 Task: Create a due date automation trigger when advanced on, on the monday after a card is due add content with a description not starting with resume at 11:00 AM.
Action: Mouse moved to (974, 291)
Screenshot: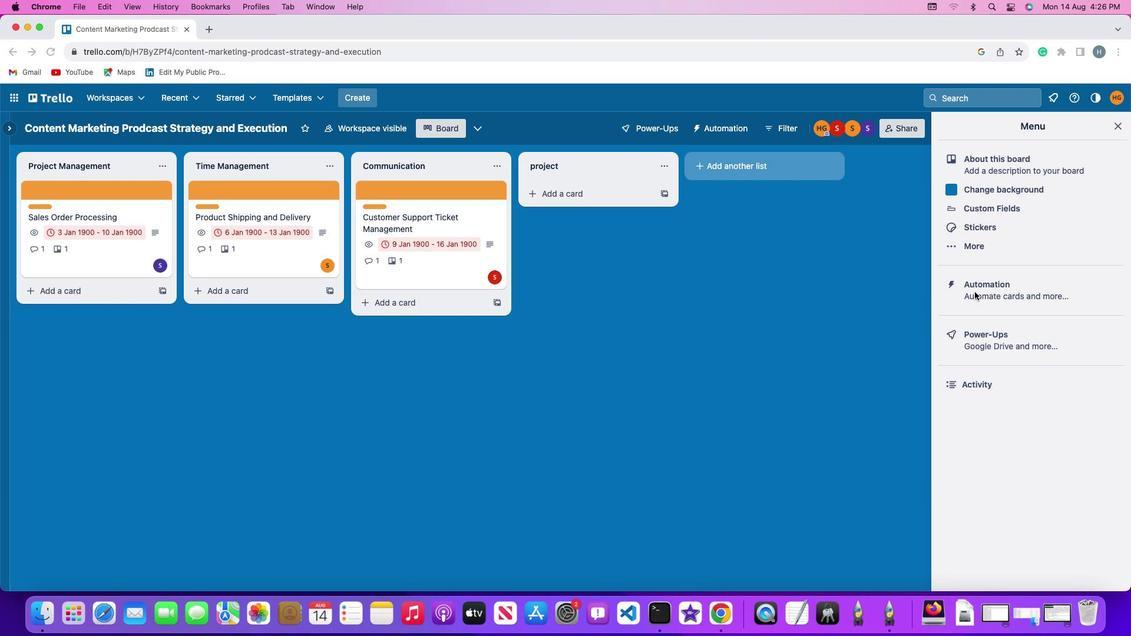 
Action: Mouse pressed left at (974, 291)
Screenshot: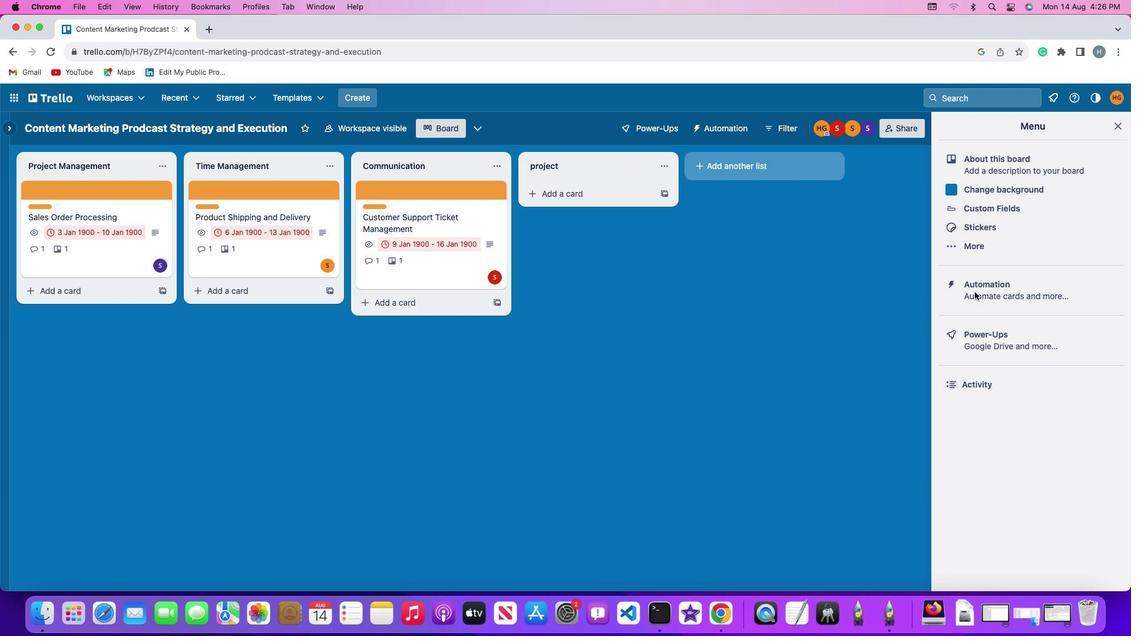 
Action: Mouse moved to (974, 291)
Screenshot: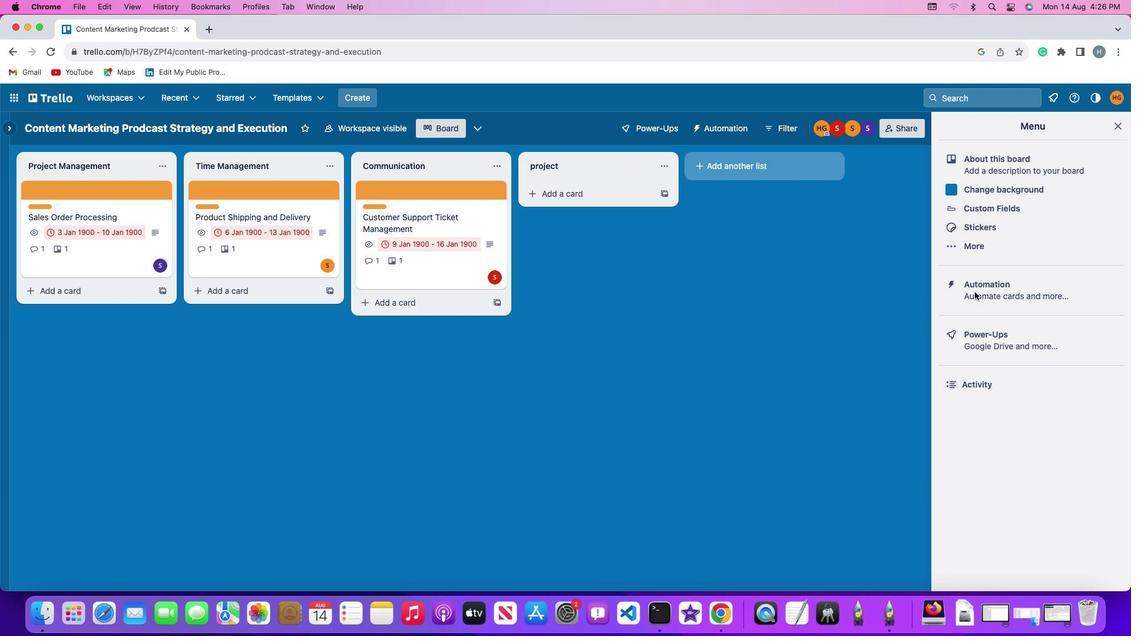 
Action: Mouse pressed left at (974, 291)
Screenshot: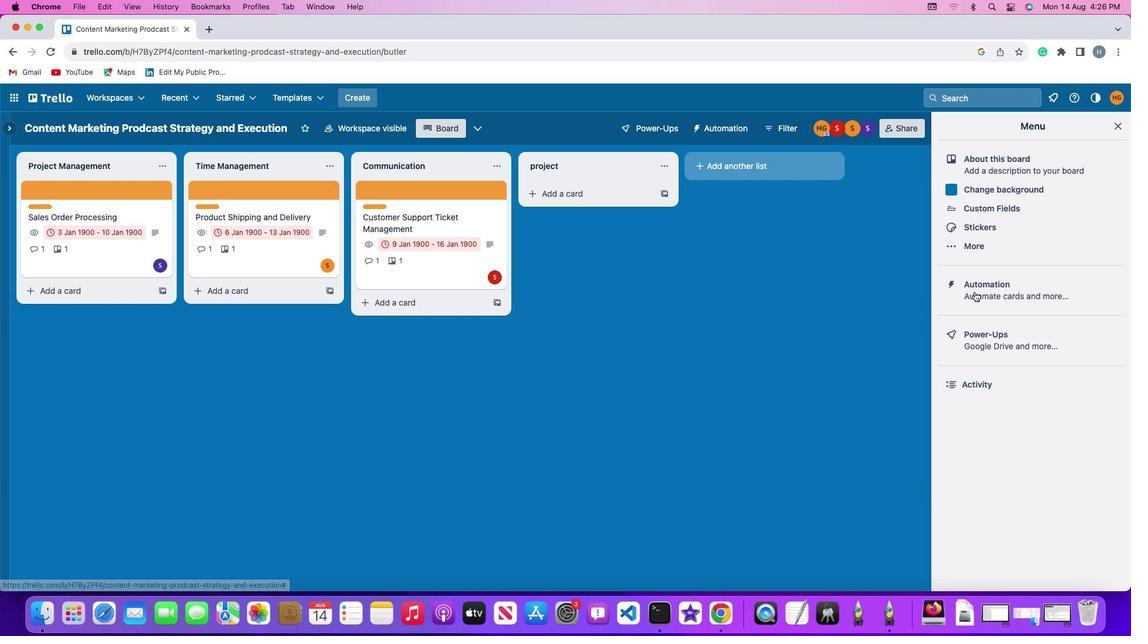 
Action: Mouse moved to (81, 279)
Screenshot: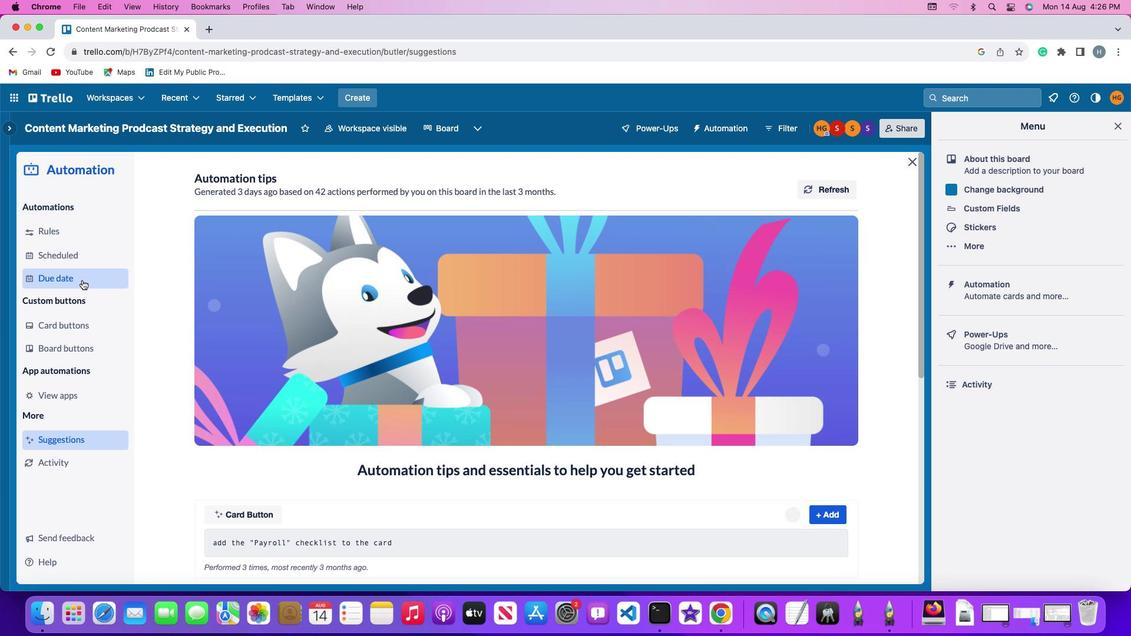 
Action: Mouse pressed left at (81, 279)
Screenshot: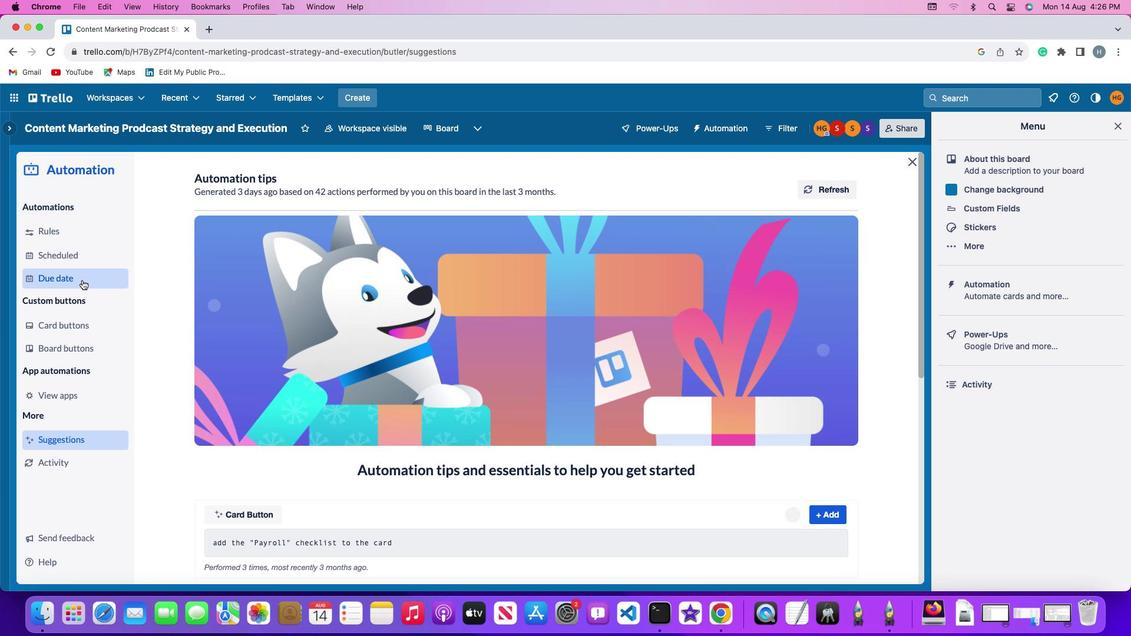
Action: Mouse moved to (777, 176)
Screenshot: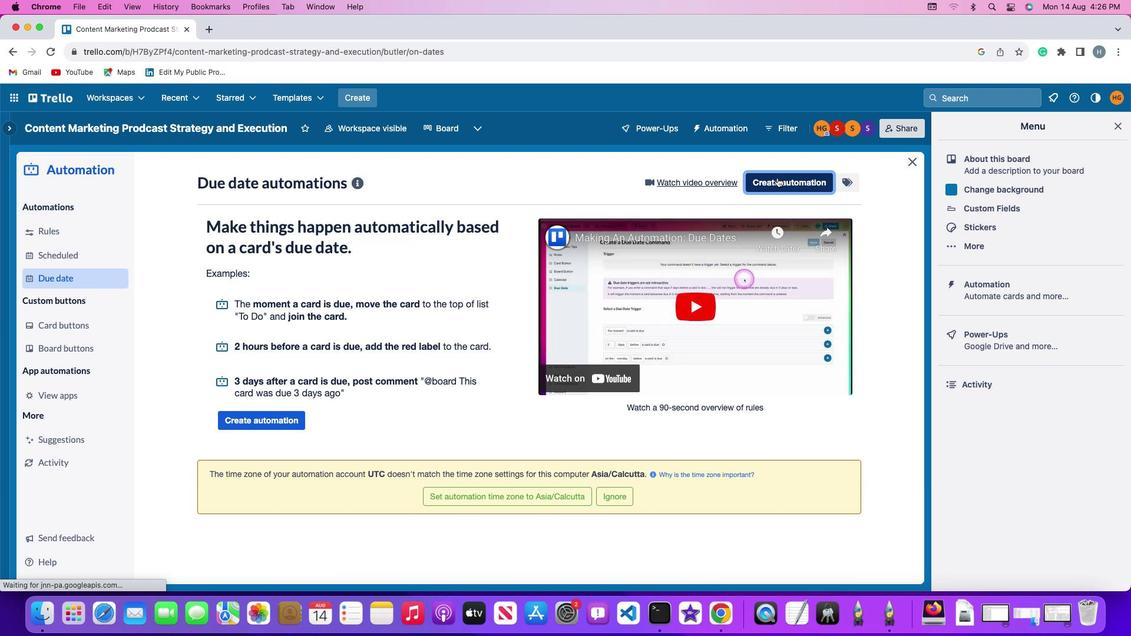 
Action: Mouse pressed left at (777, 176)
Screenshot: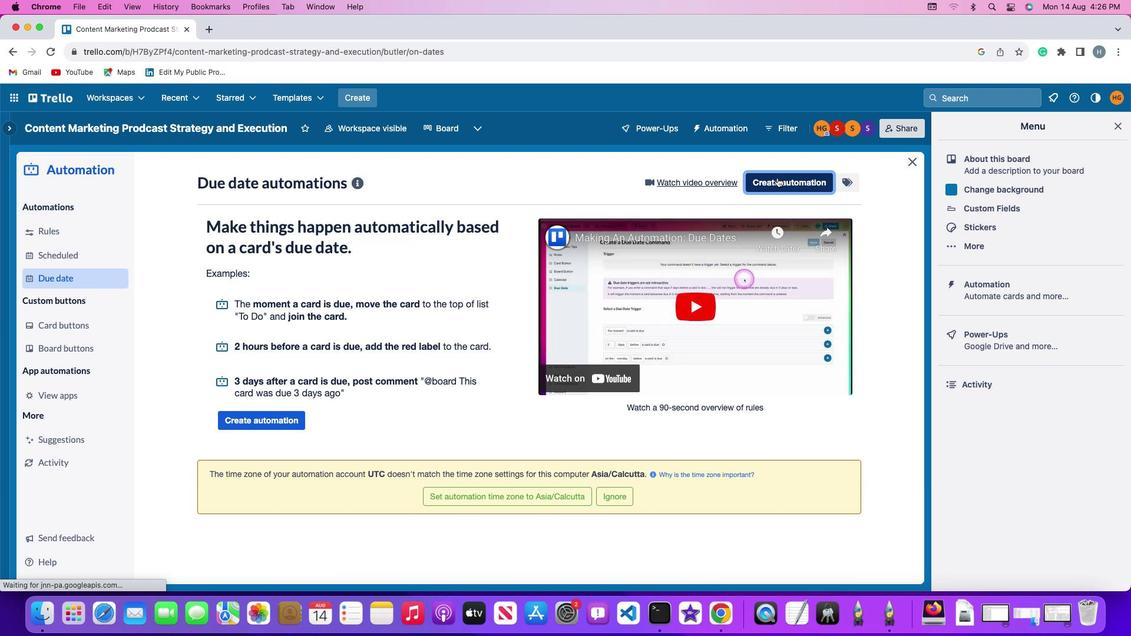 
Action: Mouse moved to (331, 295)
Screenshot: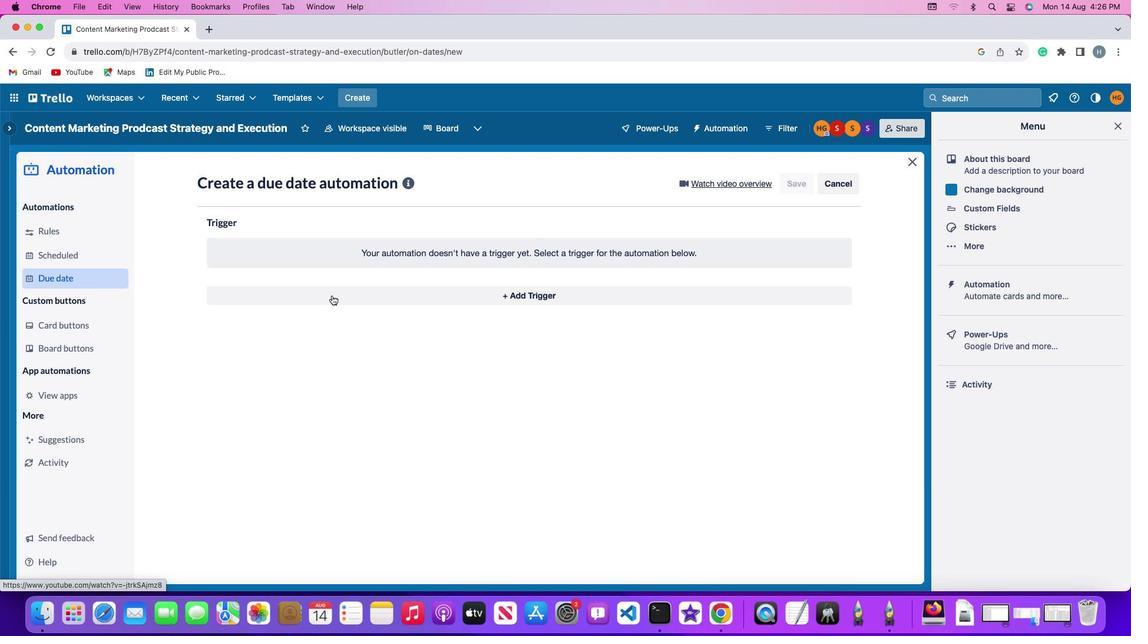 
Action: Mouse pressed left at (331, 295)
Screenshot: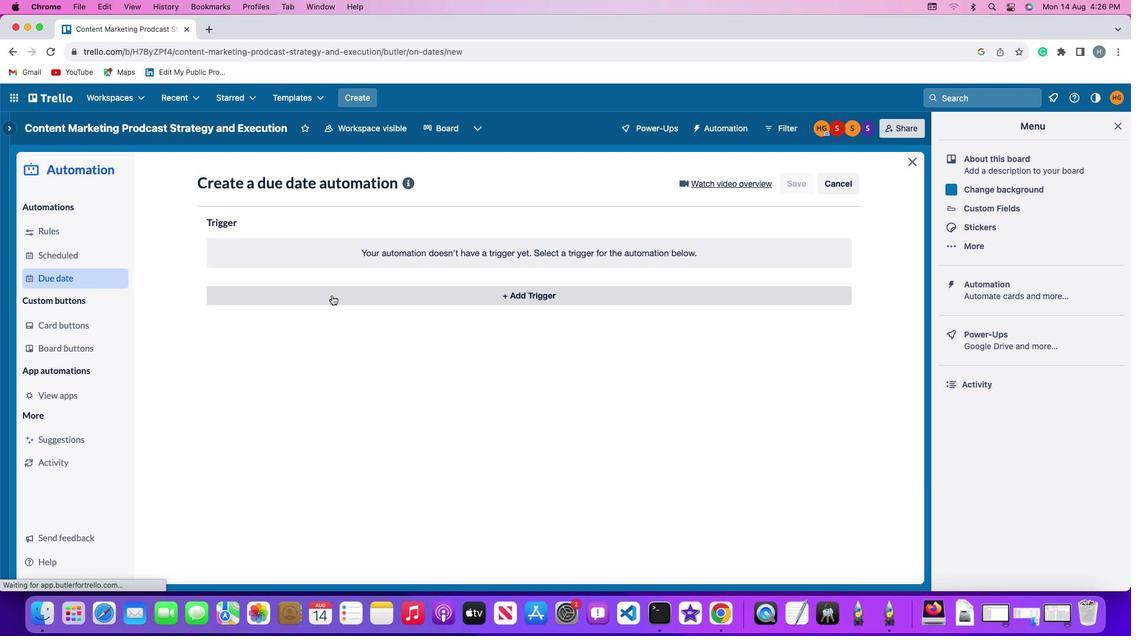 
Action: Mouse moved to (245, 519)
Screenshot: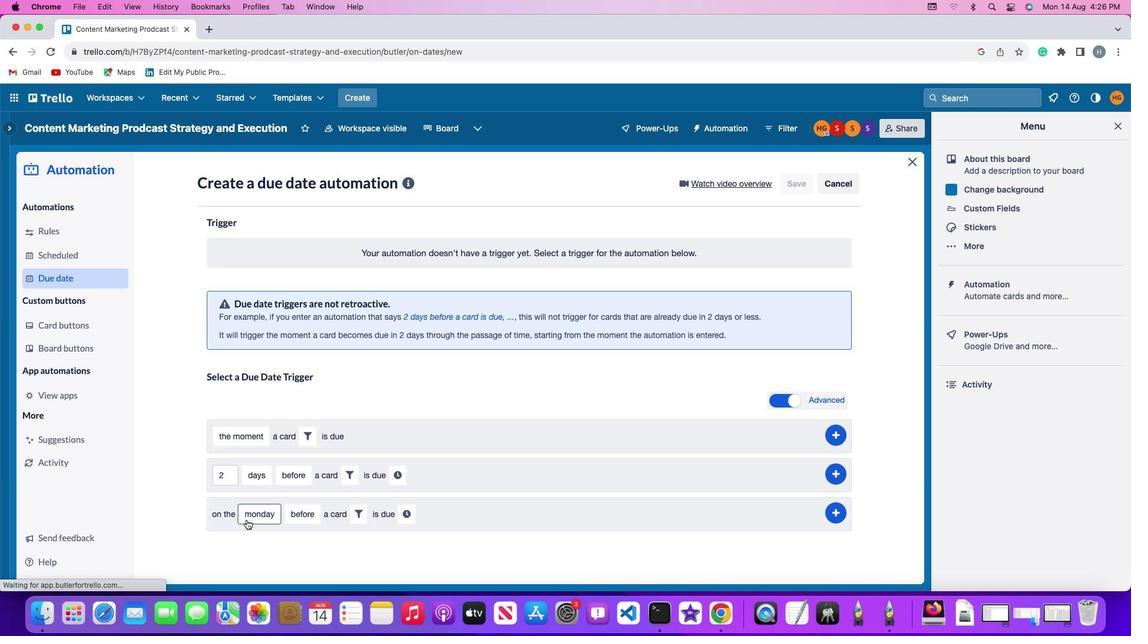 
Action: Mouse pressed left at (245, 519)
Screenshot: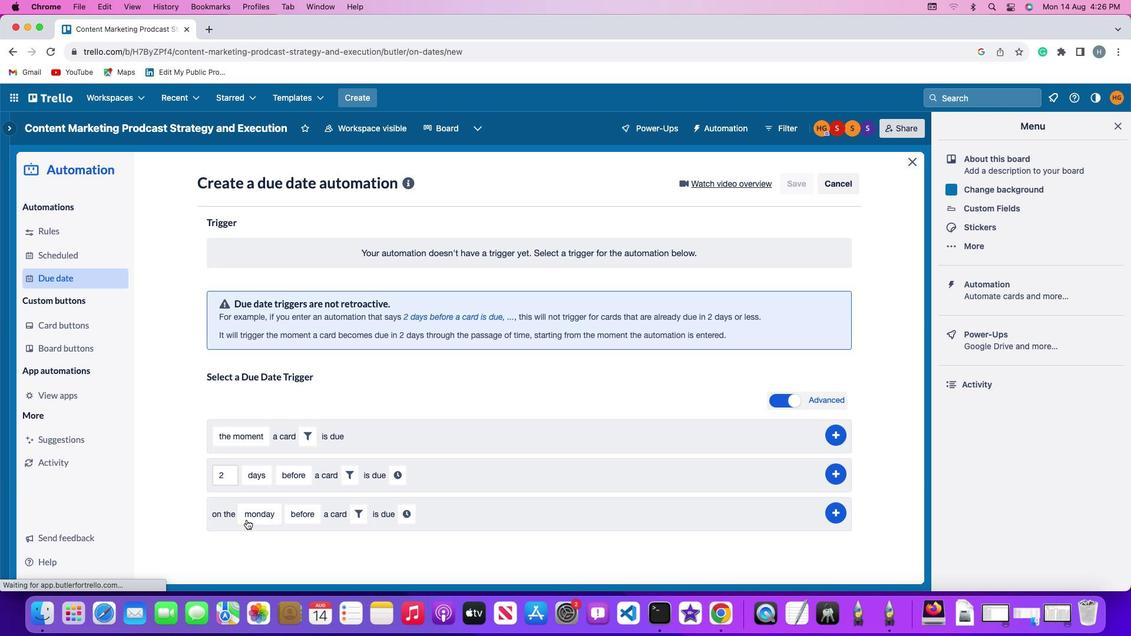 
Action: Mouse moved to (272, 352)
Screenshot: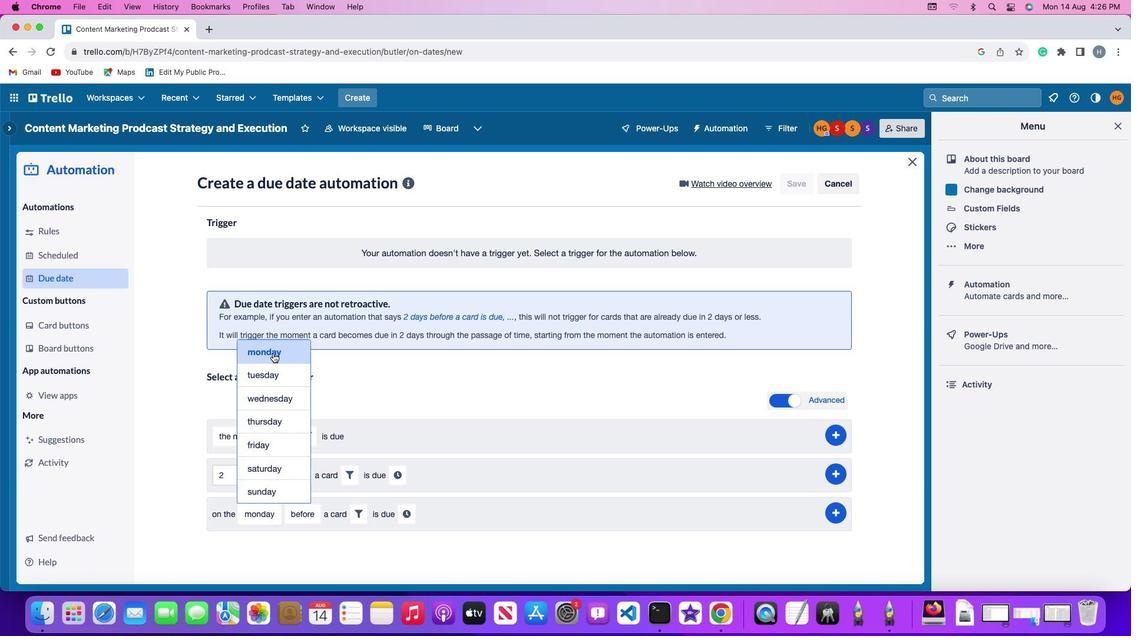 
Action: Mouse pressed left at (272, 352)
Screenshot: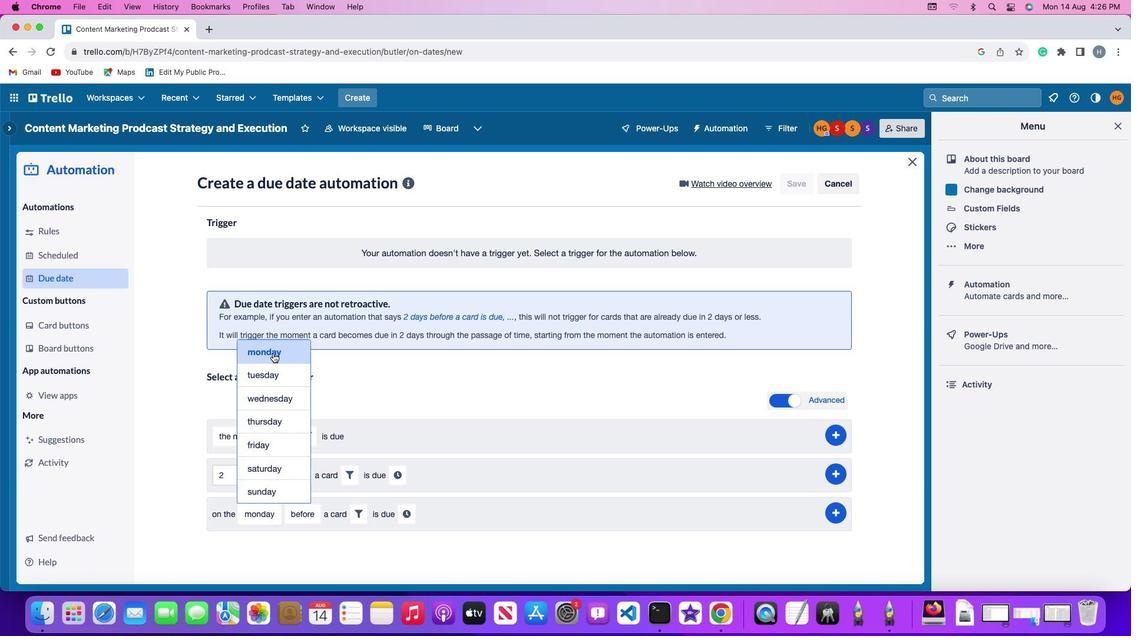 
Action: Mouse moved to (298, 511)
Screenshot: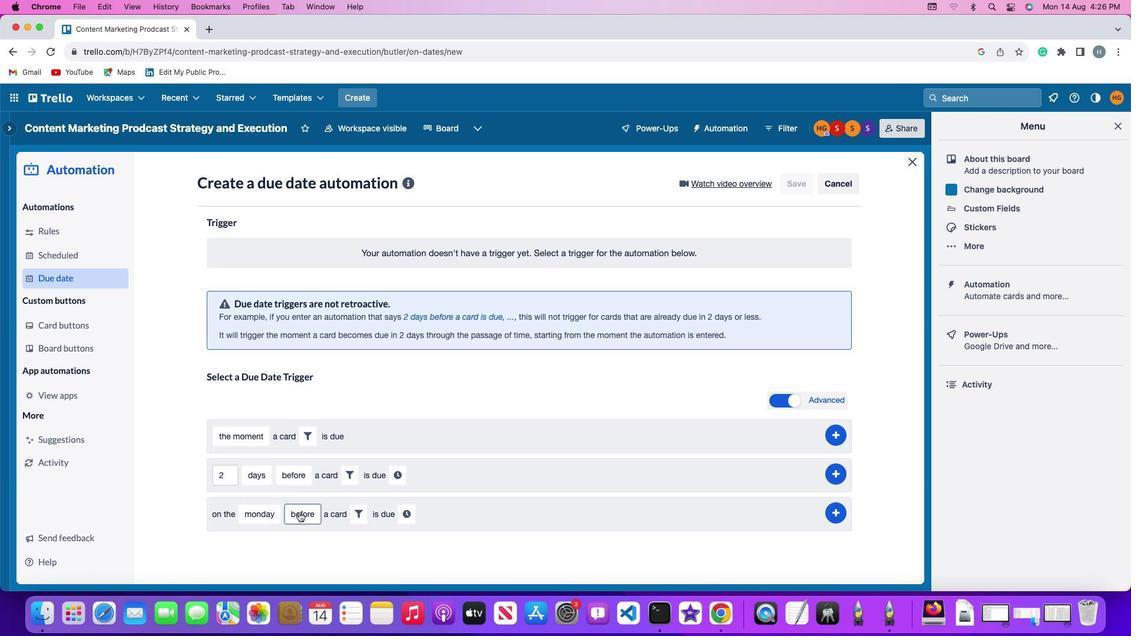 
Action: Mouse pressed left at (298, 511)
Screenshot: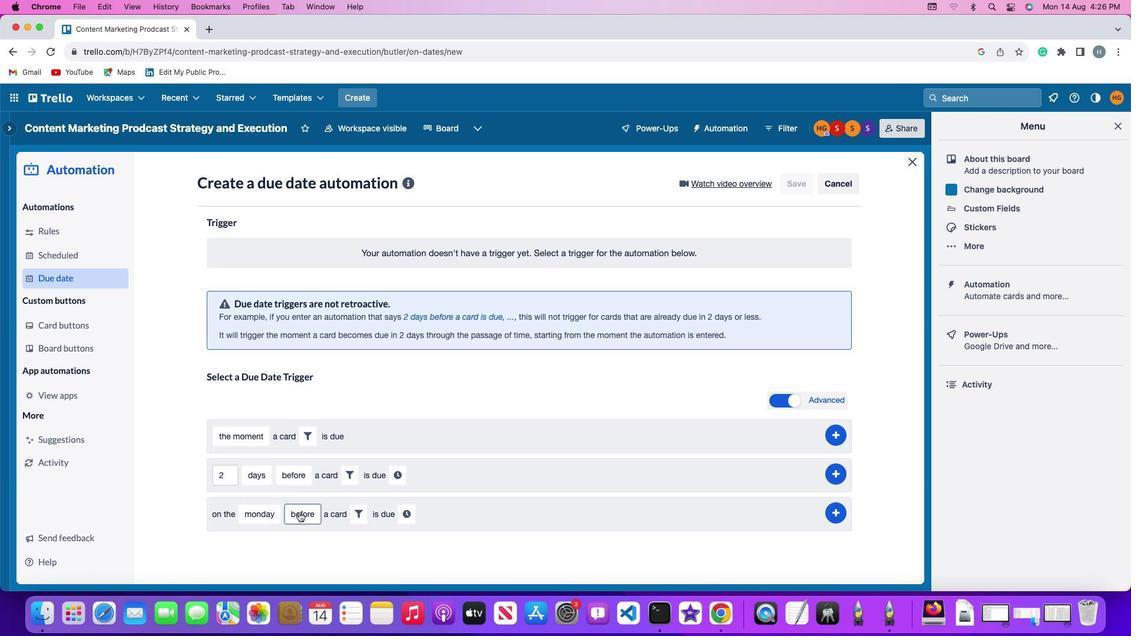 
Action: Mouse moved to (317, 446)
Screenshot: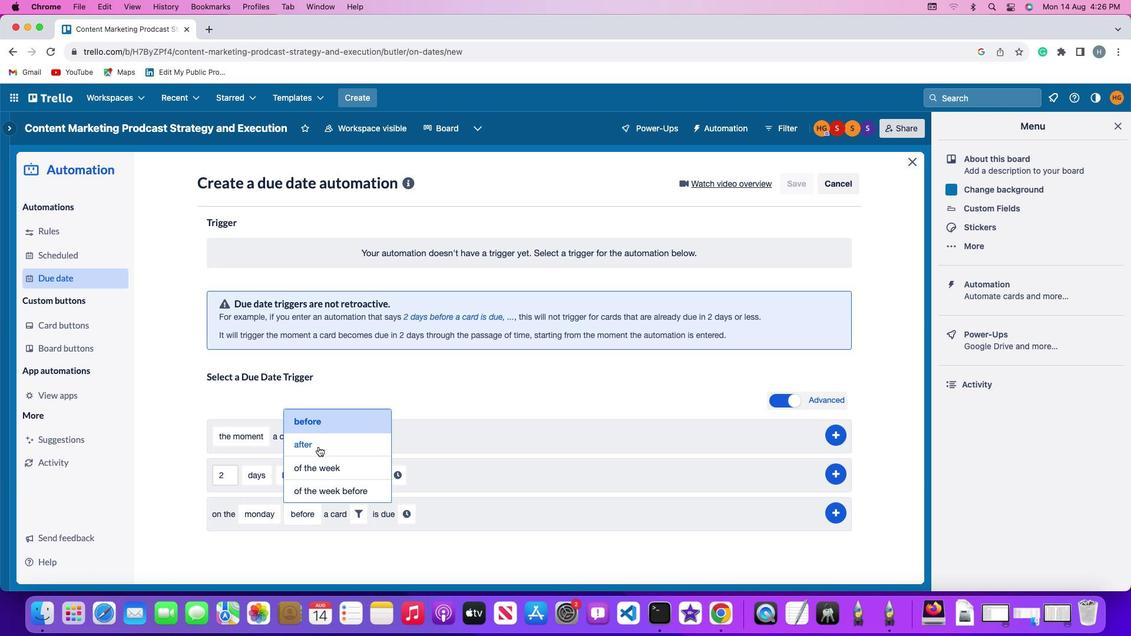 
Action: Mouse pressed left at (317, 446)
Screenshot: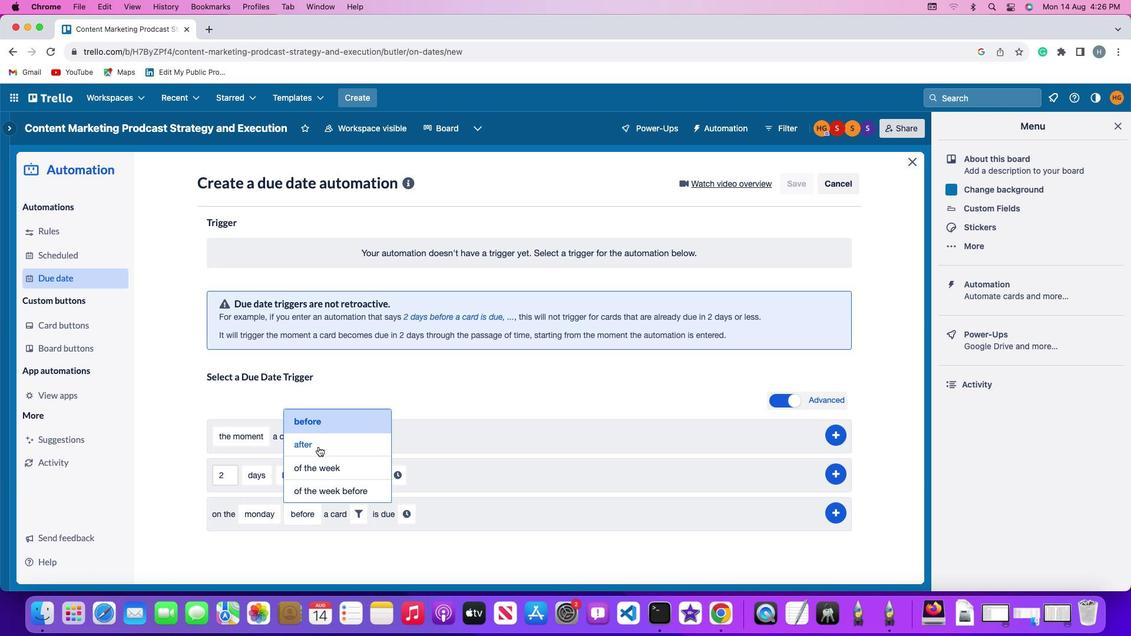 
Action: Mouse moved to (355, 508)
Screenshot: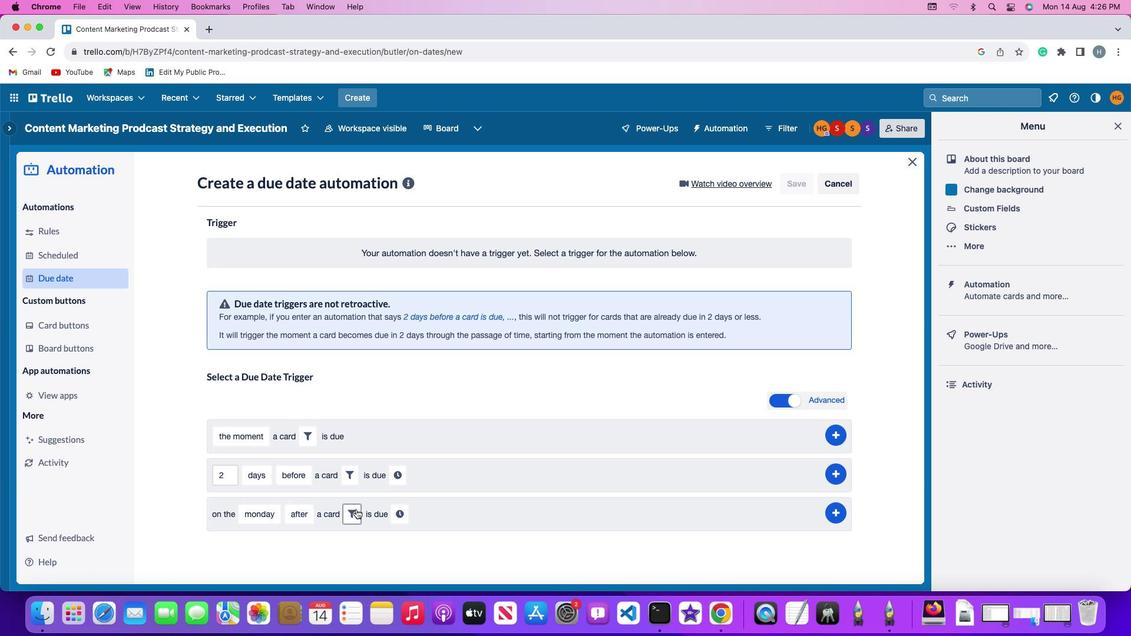 
Action: Mouse pressed left at (355, 508)
Screenshot: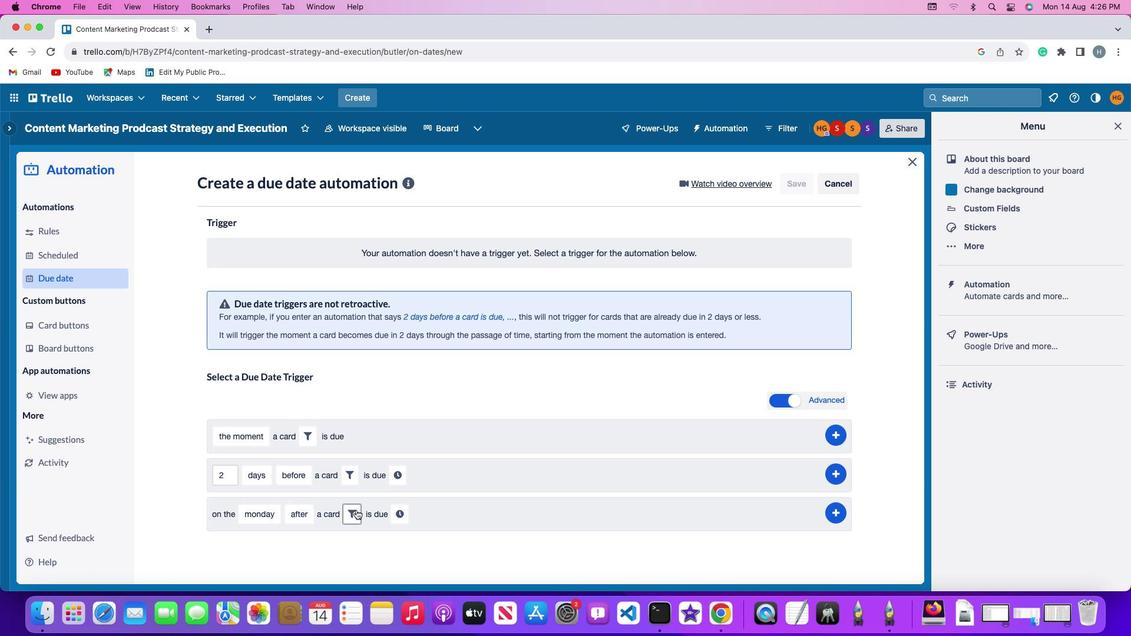 
Action: Mouse moved to (496, 553)
Screenshot: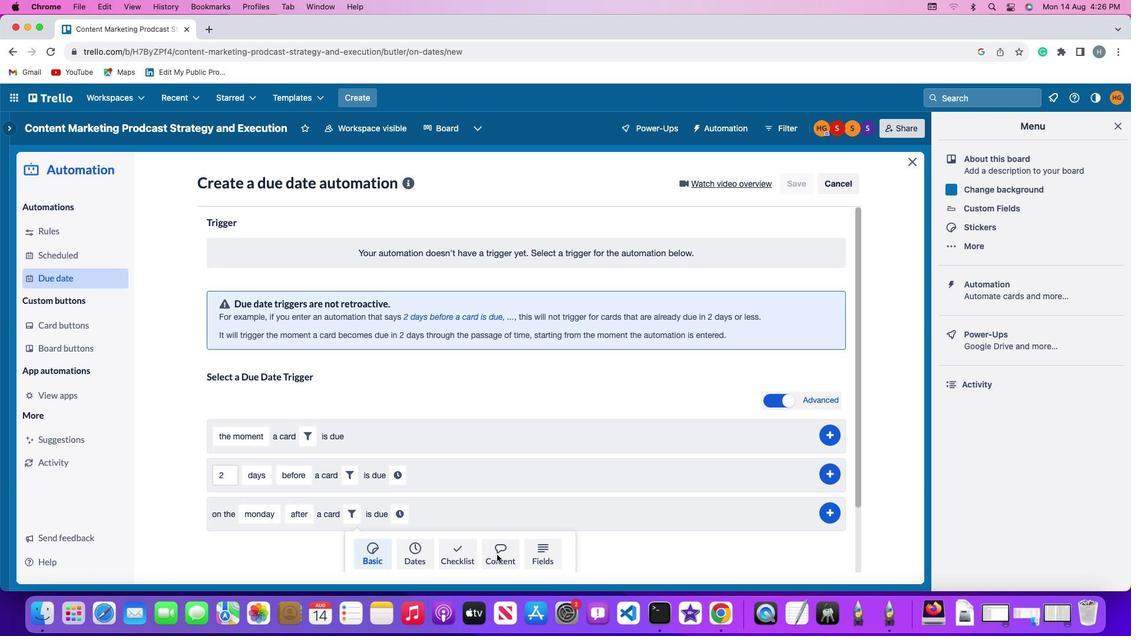 
Action: Mouse pressed left at (496, 553)
Screenshot: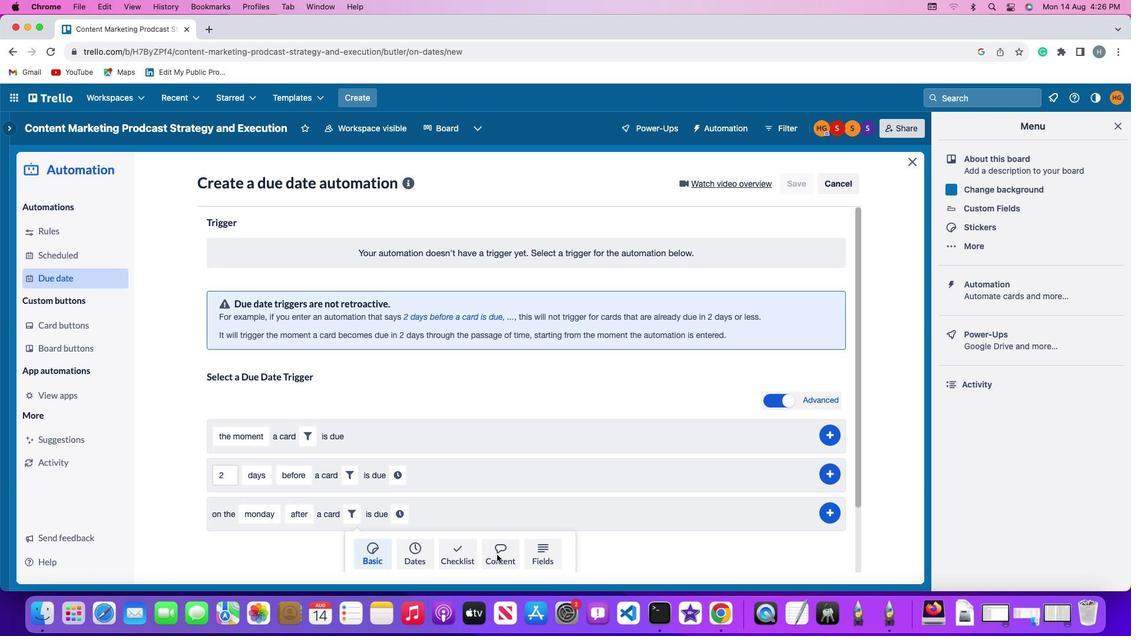 
Action: Mouse moved to (315, 546)
Screenshot: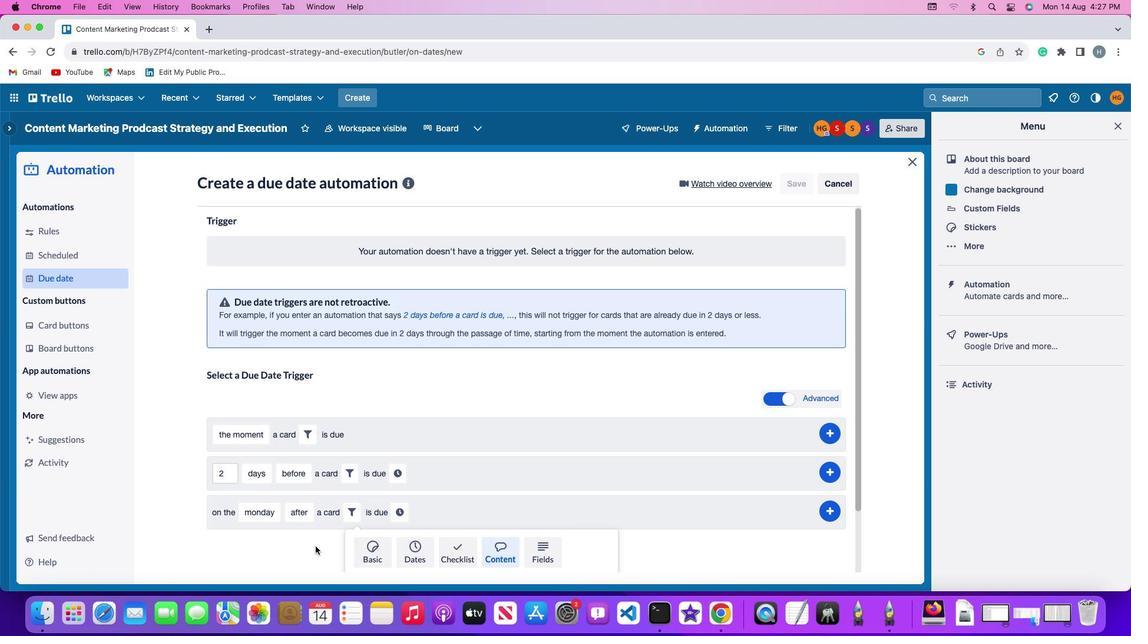 
Action: Mouse scrolled (315, 546) with delta (0, 0)
Screenshot: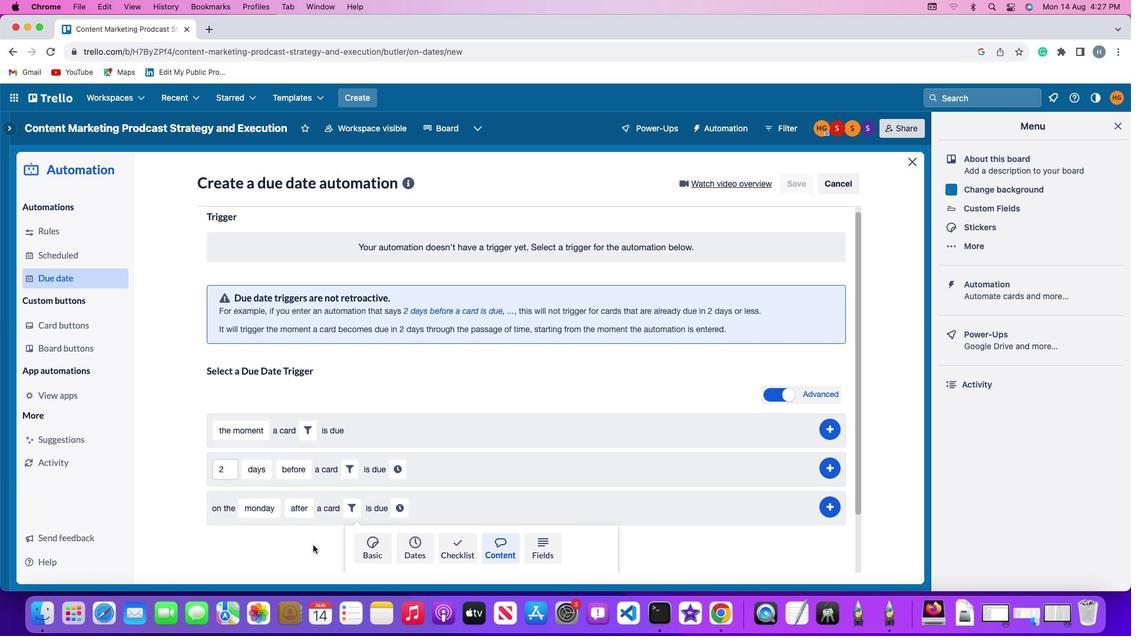 
Action: Mouse scrolled (315, 546) with delta (0, 0)
Screenshot: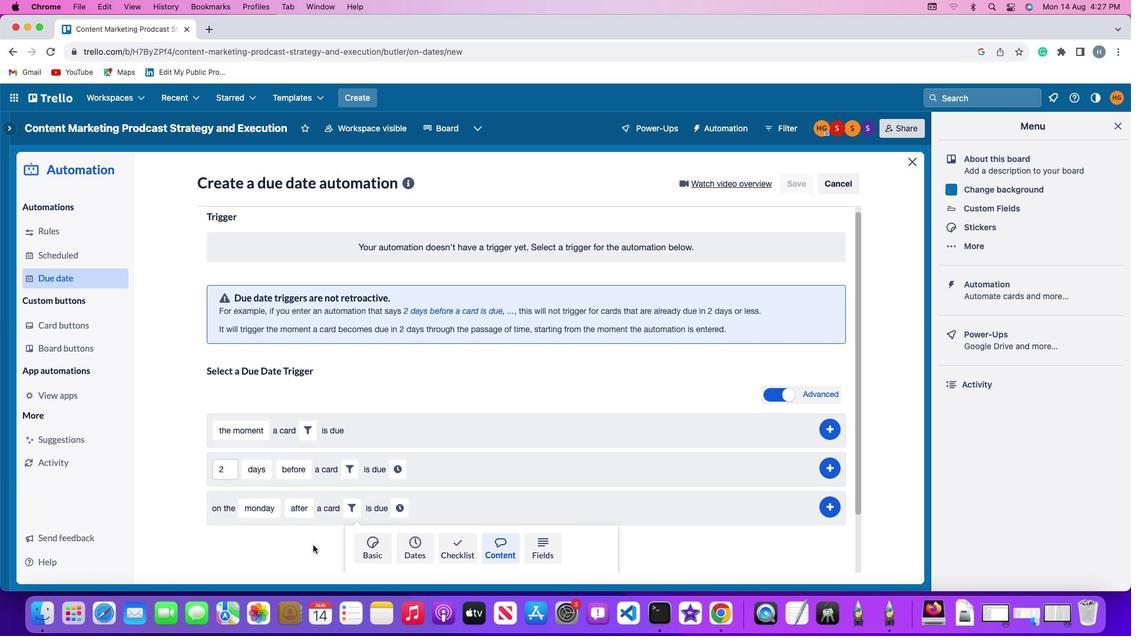 
Action: Mouse scrolled (315, 546) with delta (0, -1)
Screenshot: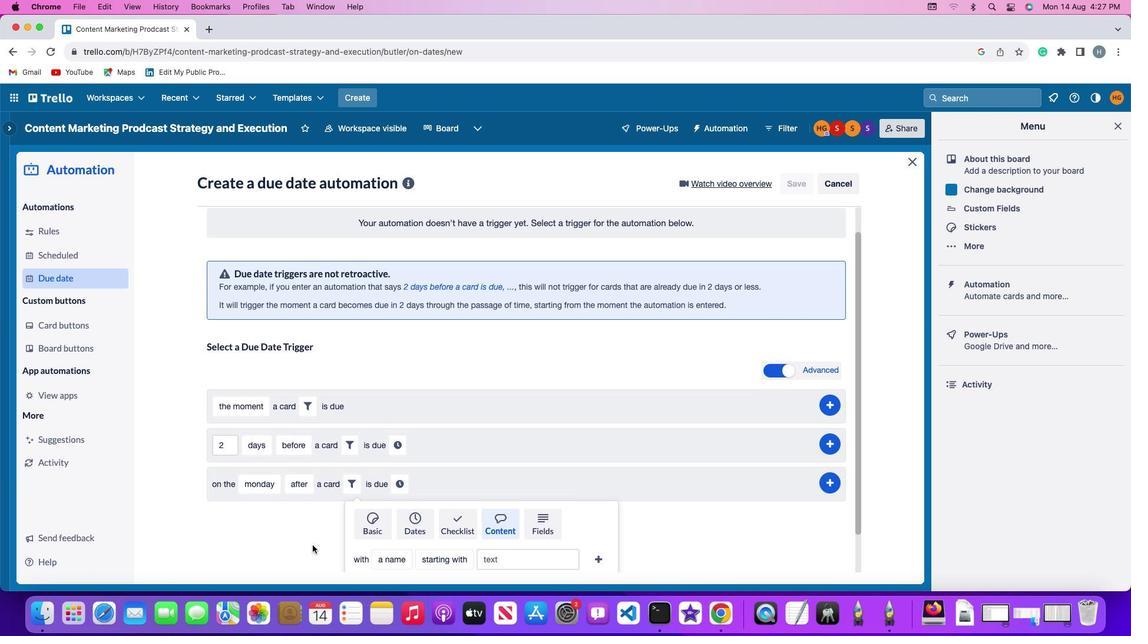 
Action: Mouse moved to (315, 546)
Screenshot: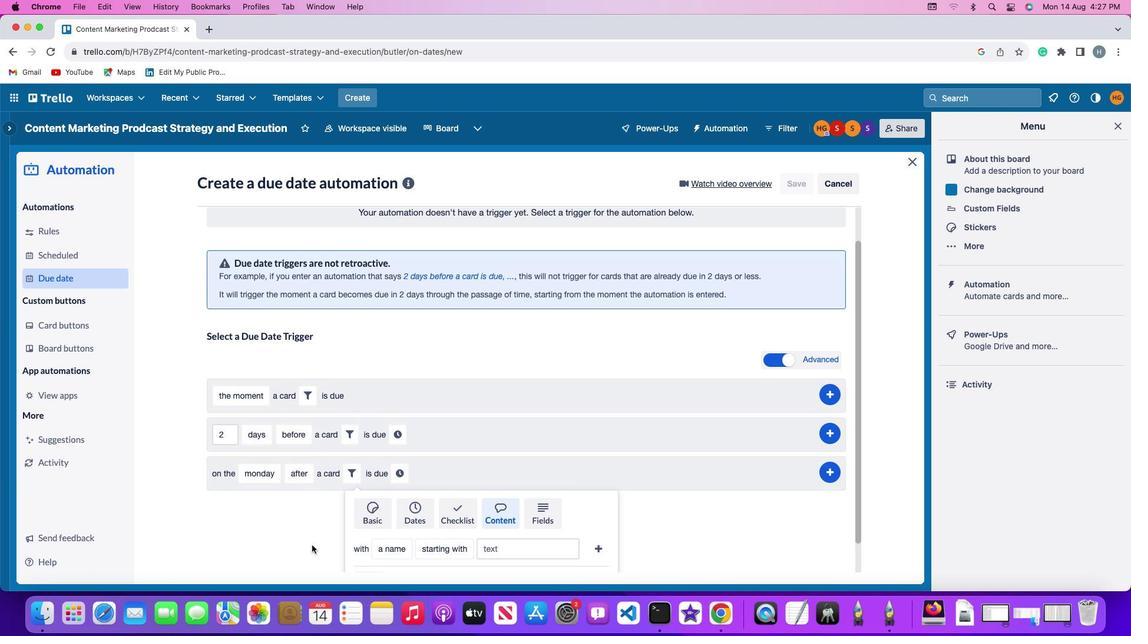 
Action: Mouse scrolled (315, 546) with delta (0, -2)
Screenshot: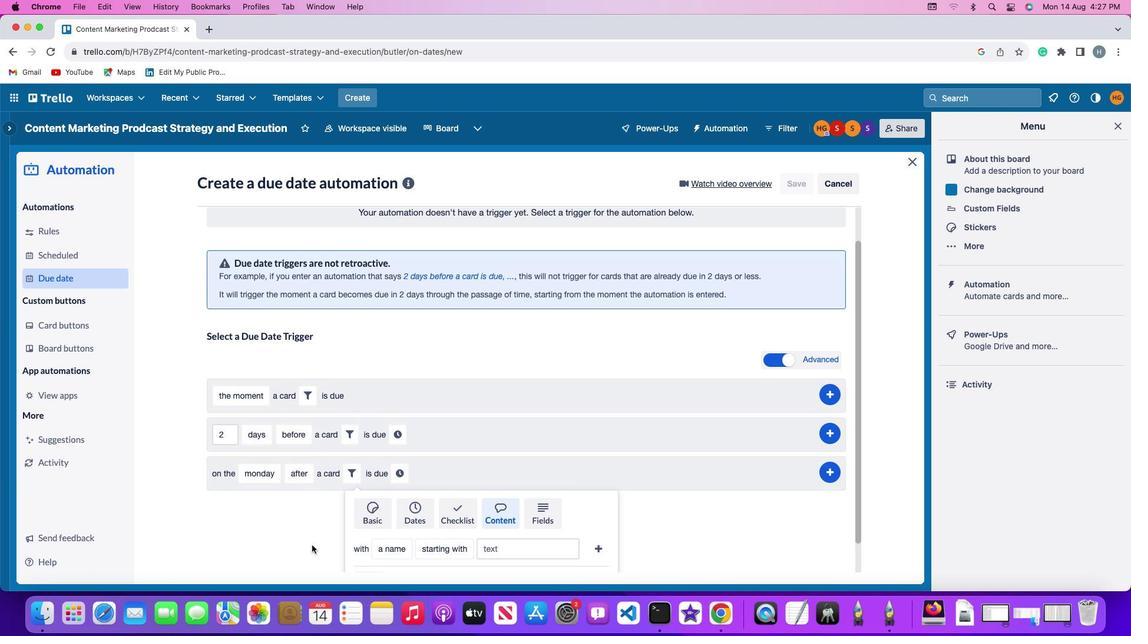 
Action: Mouse moved to (314, 545)
Screenshot: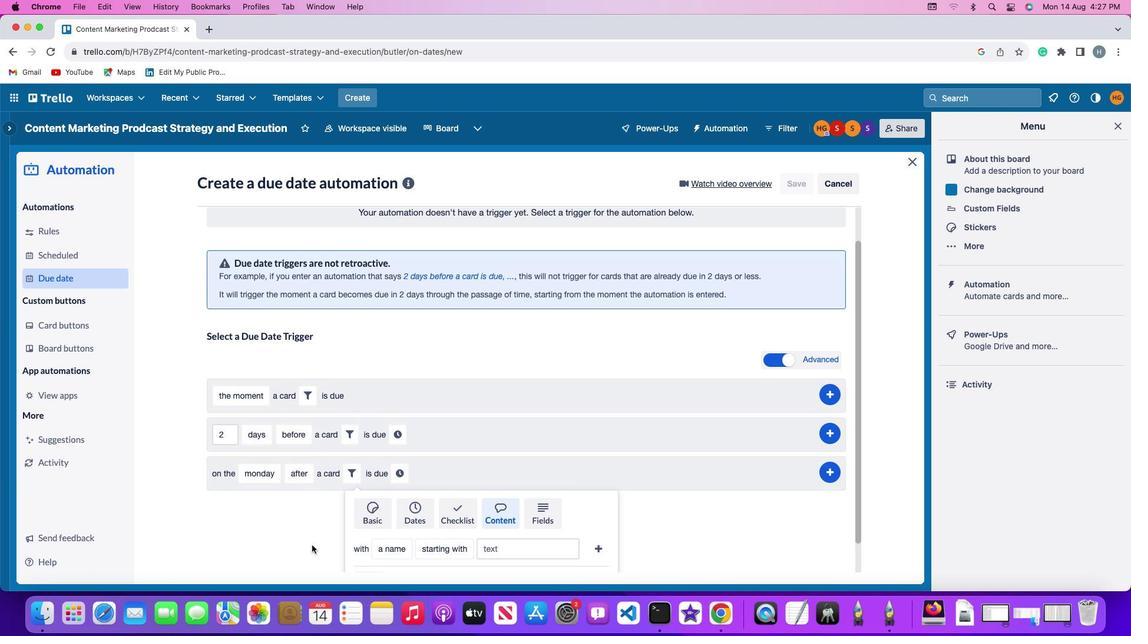 
Action: Mouse scrolled (314, 545) with delta (0, -3)
Screenshot: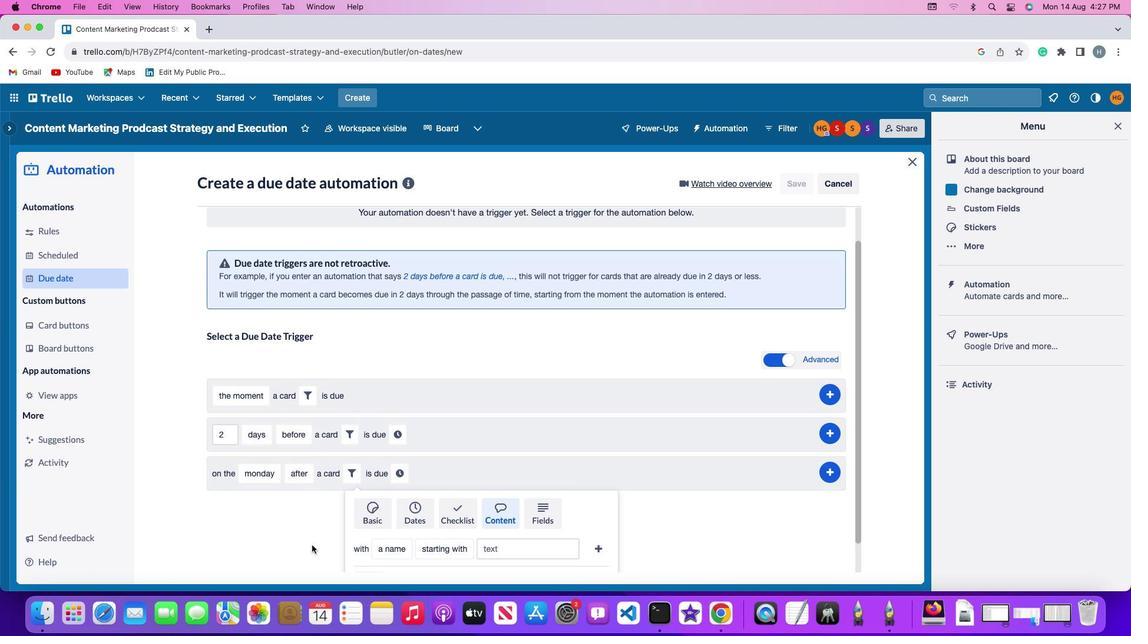 
Action: Mouse moved to (310, 544)
Screenshot: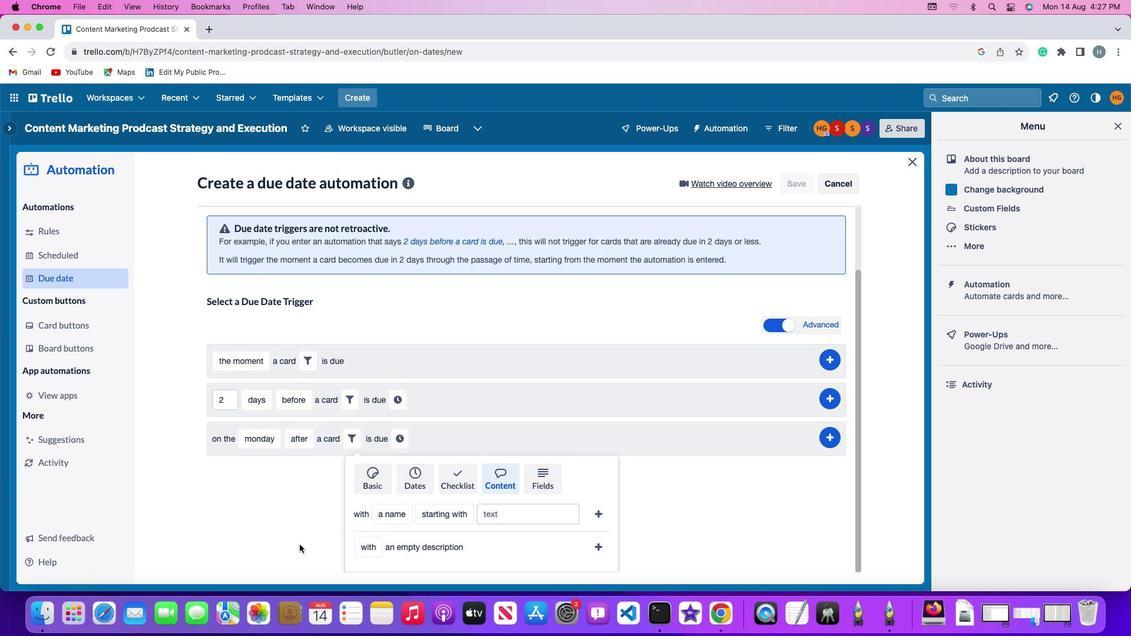 
Action: Mouse scrolled (310, 544) with delta (0, 0)
Screenshot: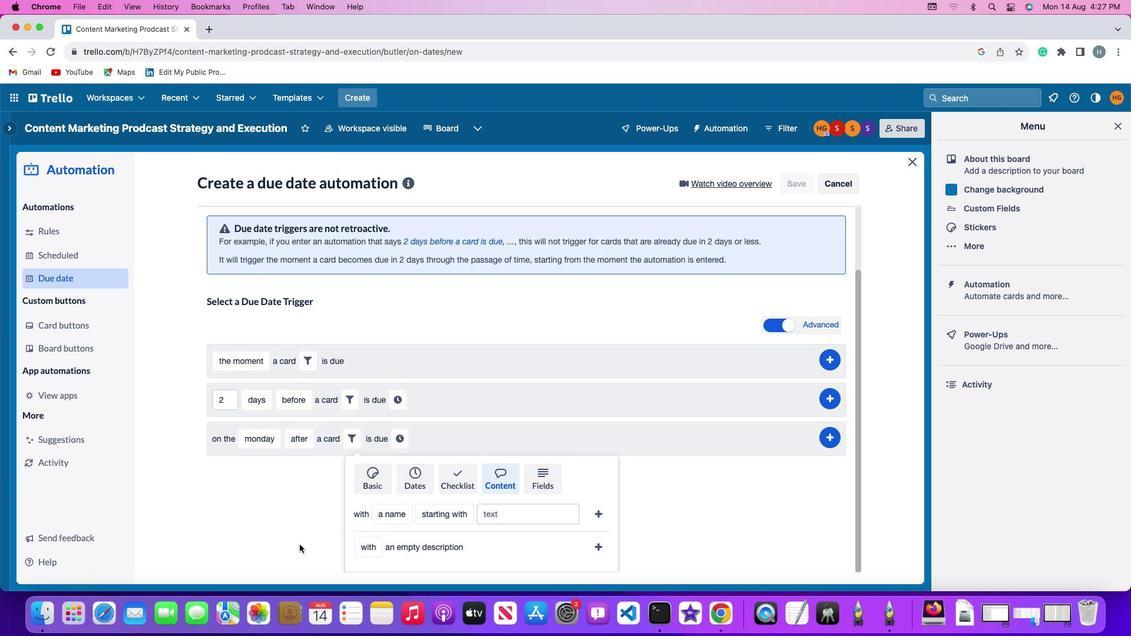 
Action: Mouse moved to (306, 544)
Screenshot: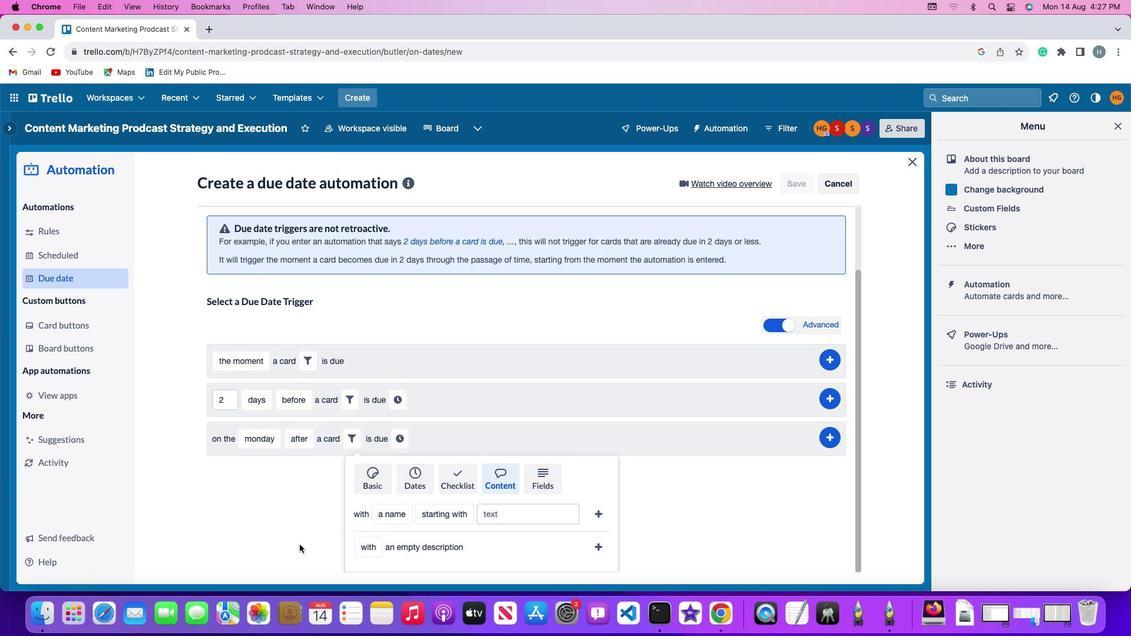 
Action: Mouse scrolled (306, 544) with delta (0, 0)
Screenshot: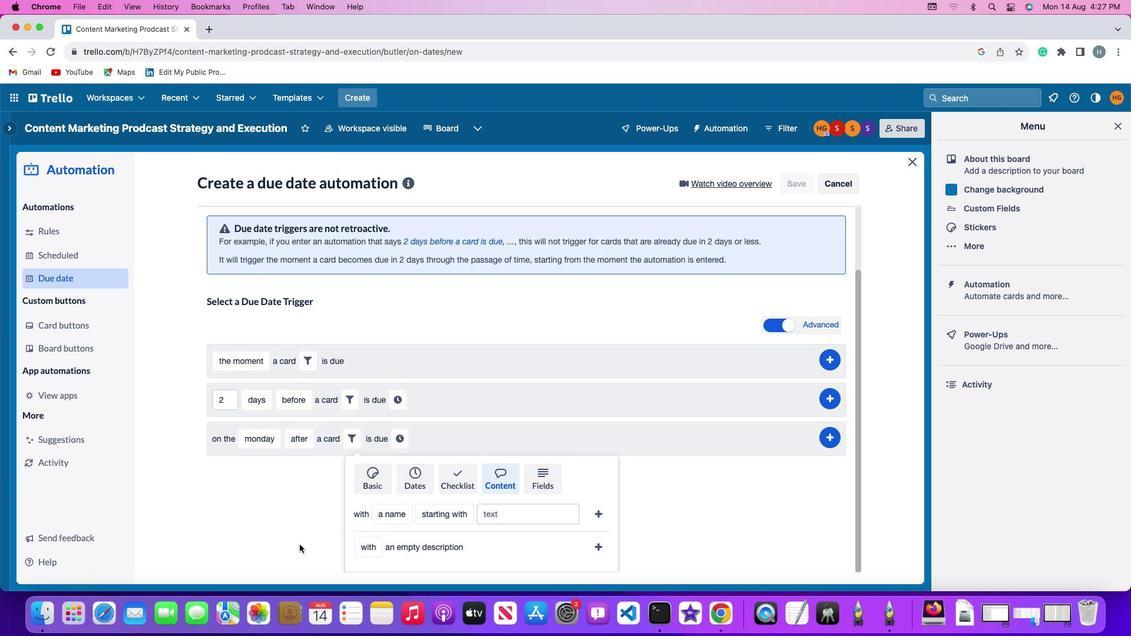 
Action: Mouse moved to (304, 544)
Screenshot: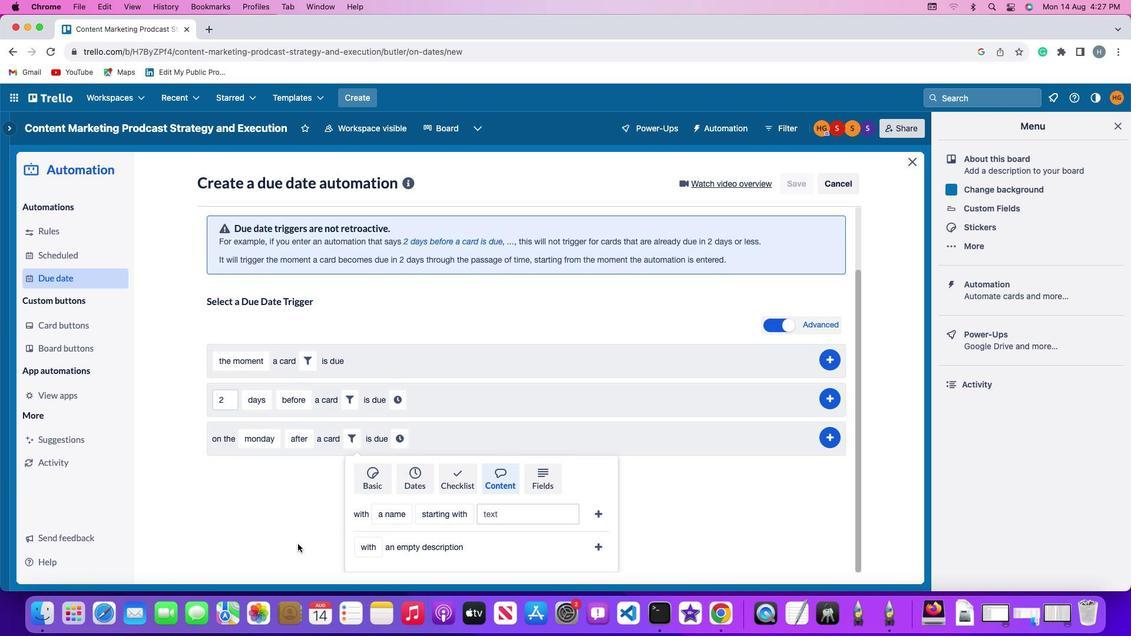 
Action: Mouse scrolled (304, 544) with delta (0, -1)
Screenshot: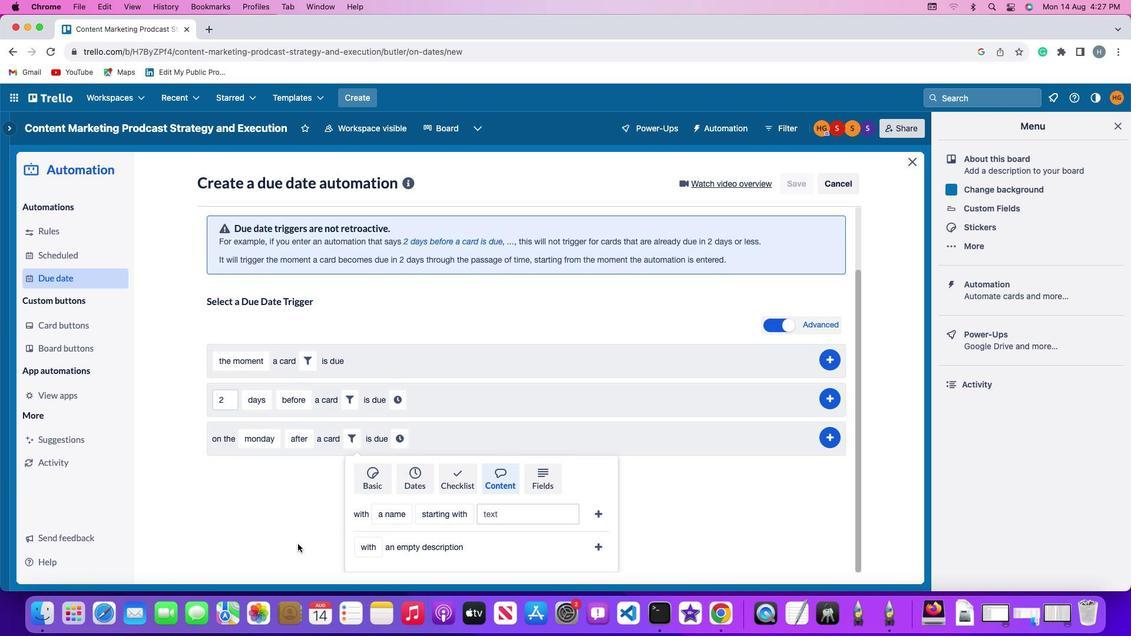 
Action: Mouse moved to (376, 513)
Screenshot: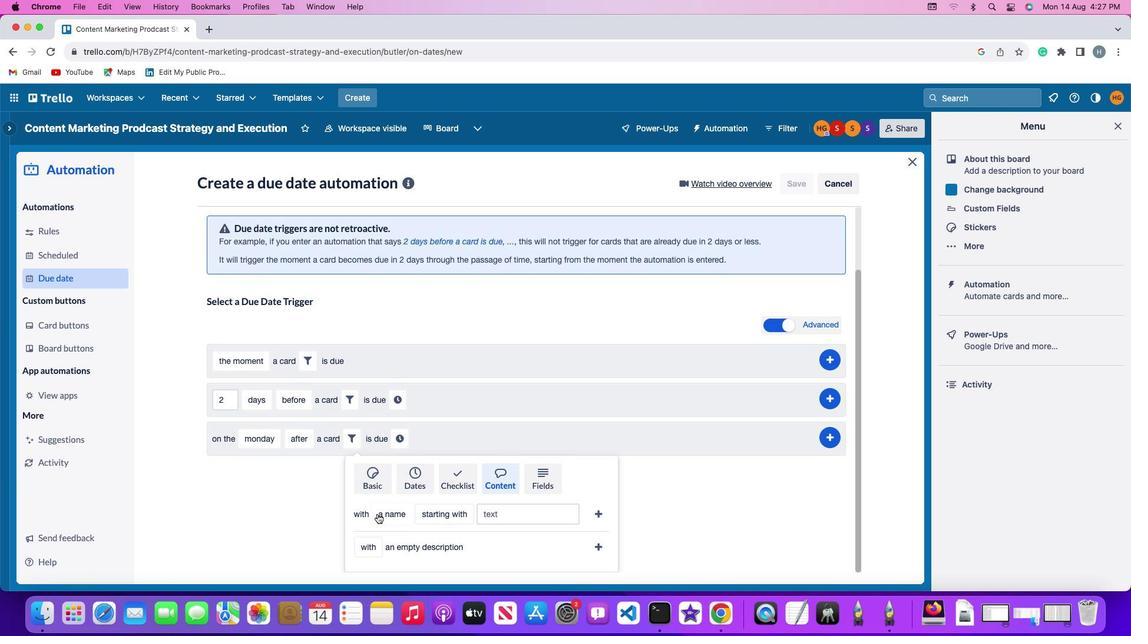 
Action: Mouse pressed left at (376, 513)
Screenshot: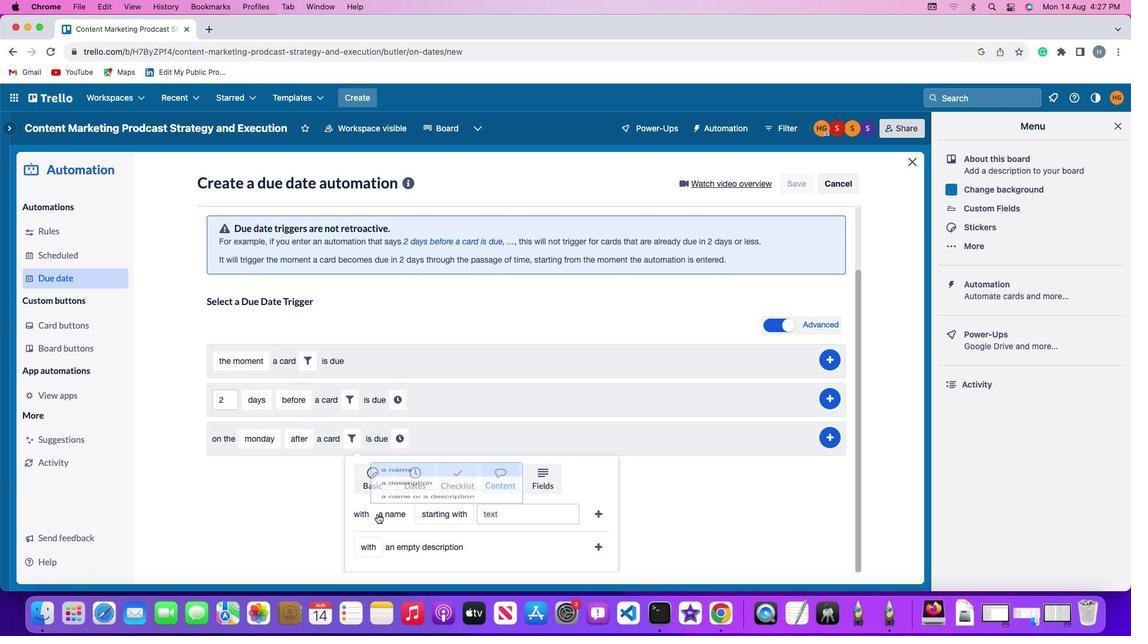 
Action: Mouse moved to (398, 467)
Screenshot: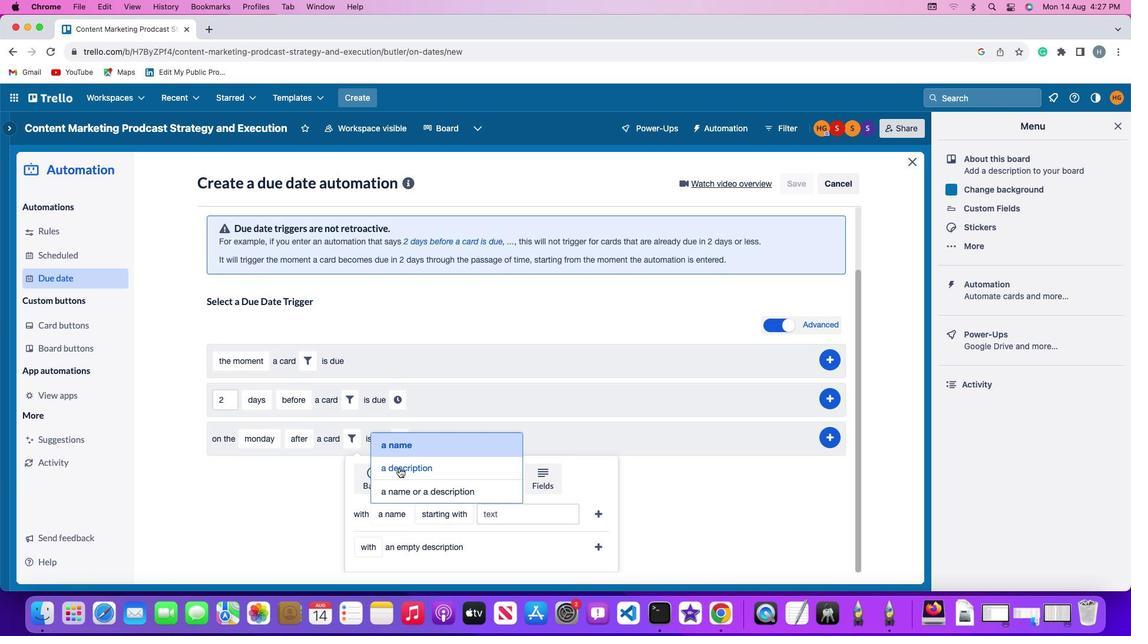 
Action: Mouse pressed left at (398, 467)
Screenshot: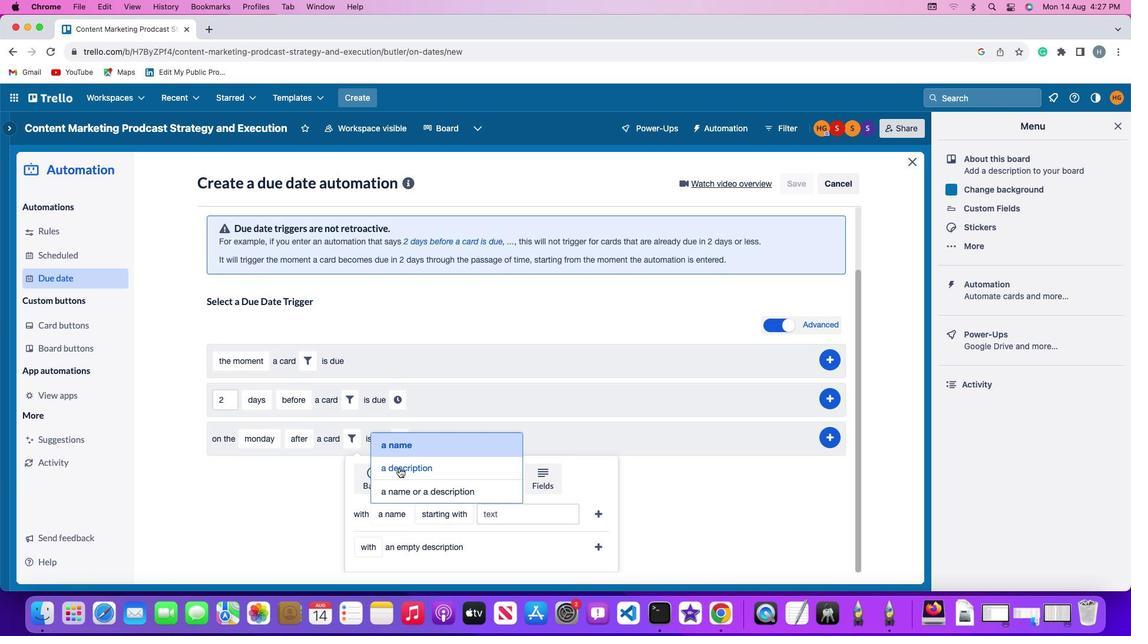 
Action: Mouse moved to (457, 509)
Screenshot: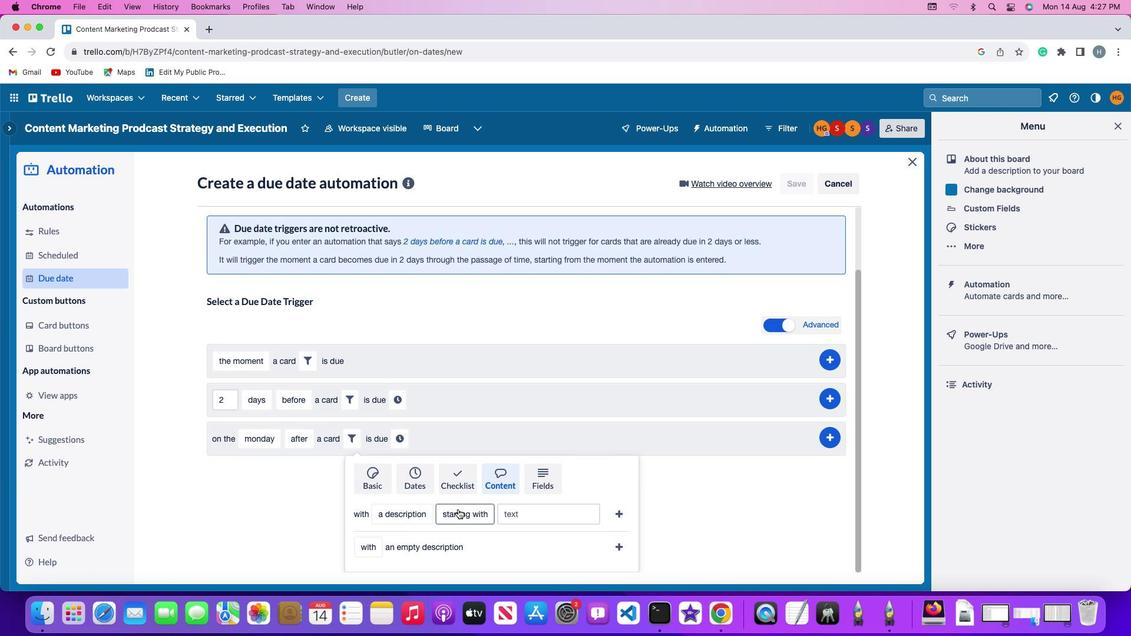 
Action: Mouse pressed left at (457, 509)
Screenshot: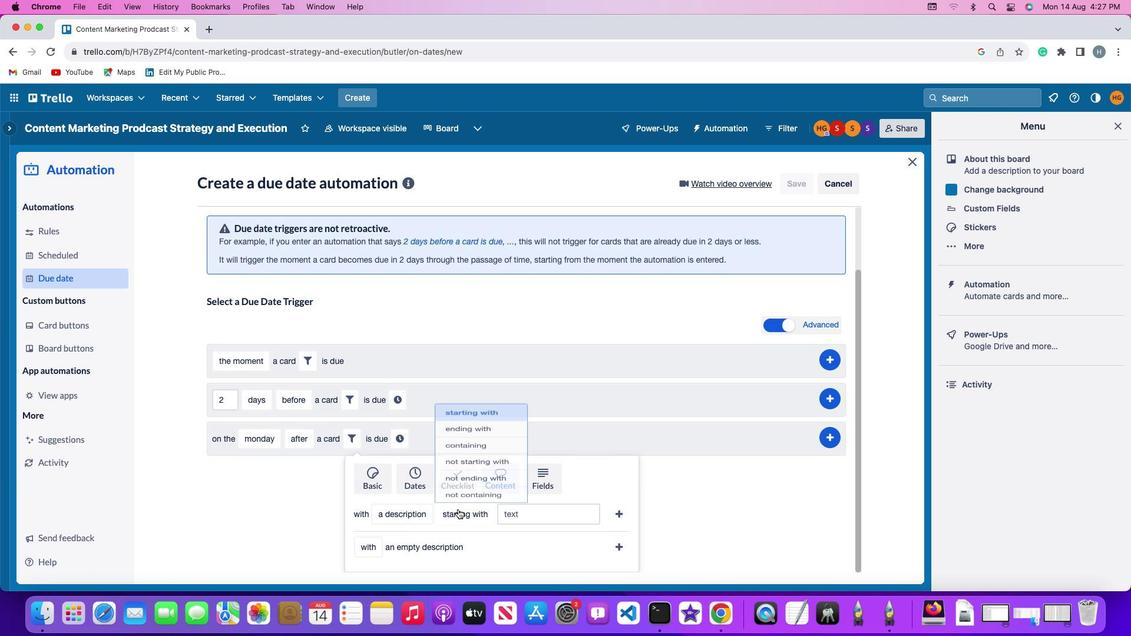 
Action: Mouse moved to (475, 445)
Screenshot: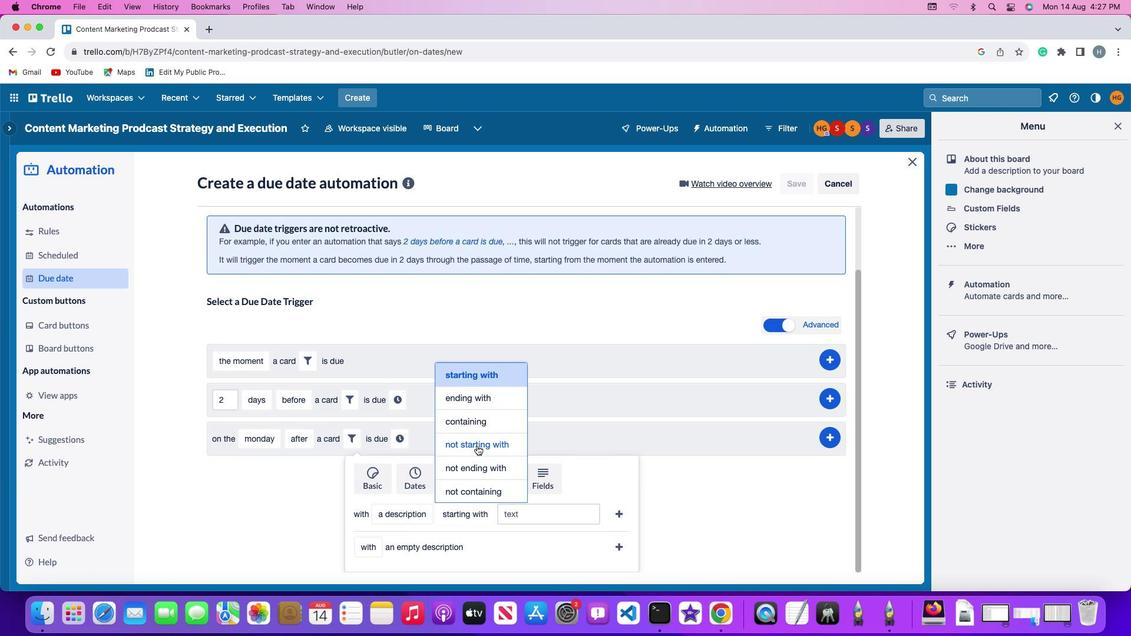 
Action: Mouse pressed left at (475, 445)
Screenshot: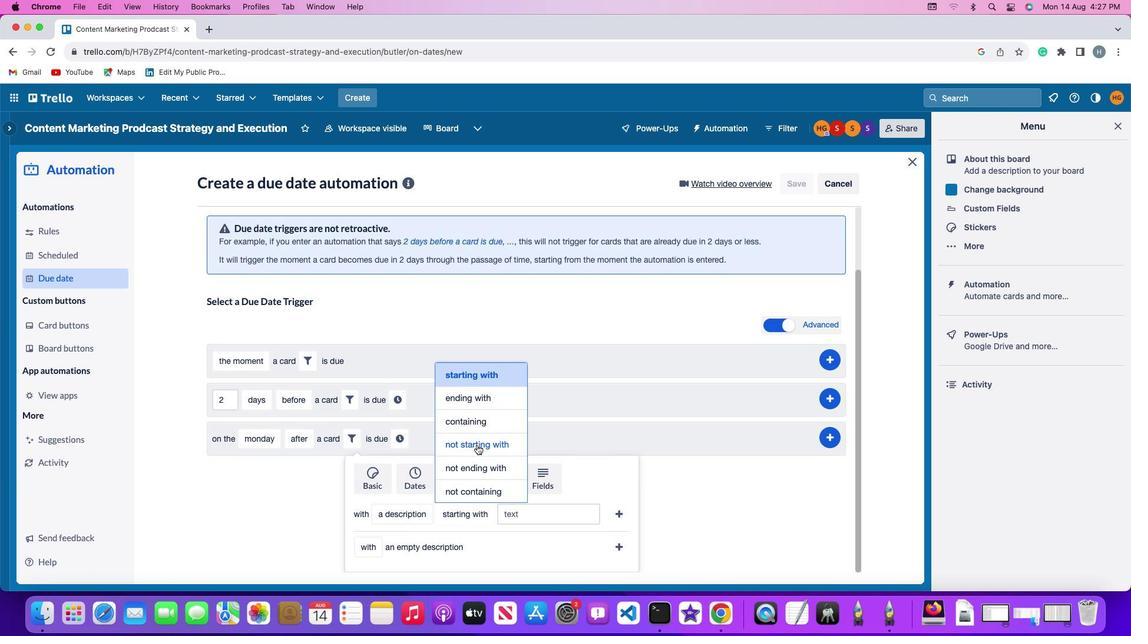 
Action: Mouse moved to (533, 516)
Screenshot: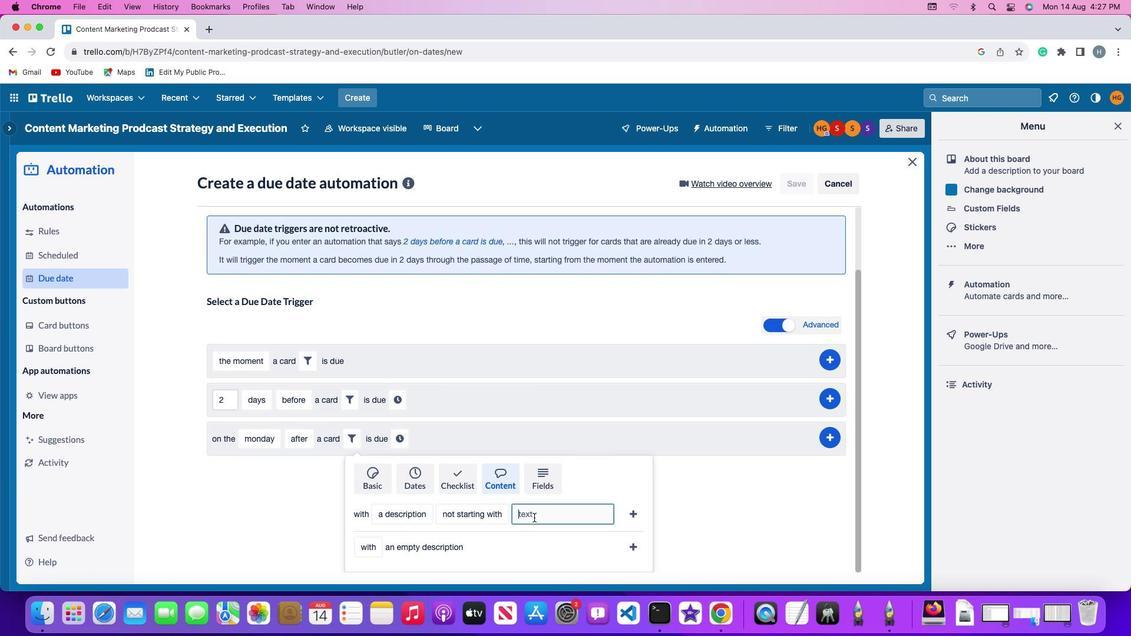 
Action: Mouse pressed left at (533, 516)
Screenshot: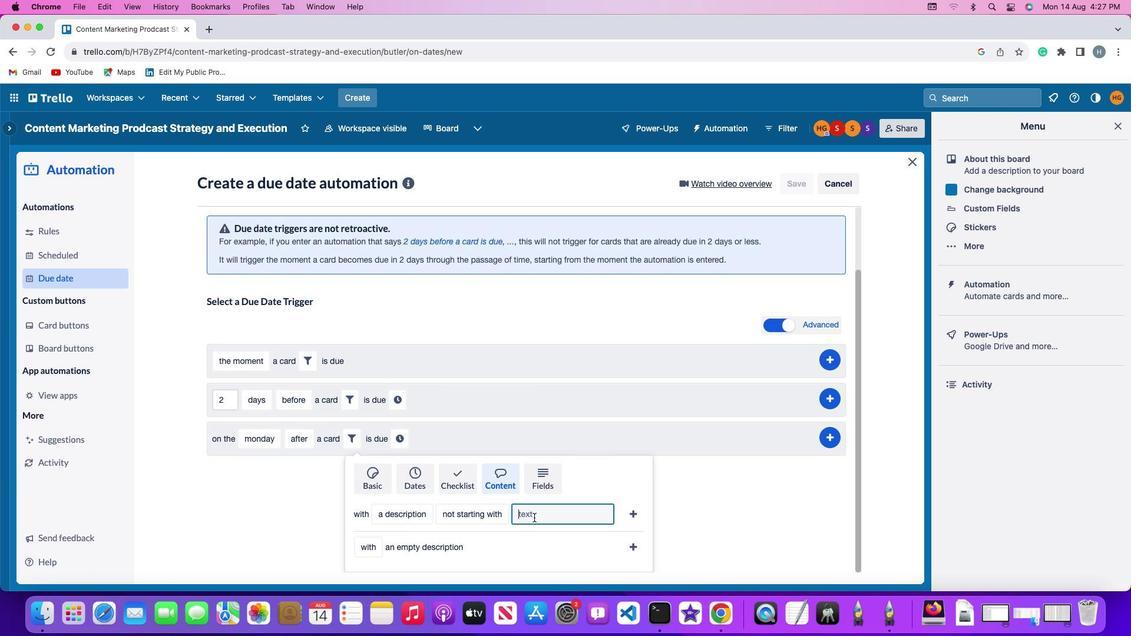 
Action: Mouse moved to (533, 514)
Screenshot: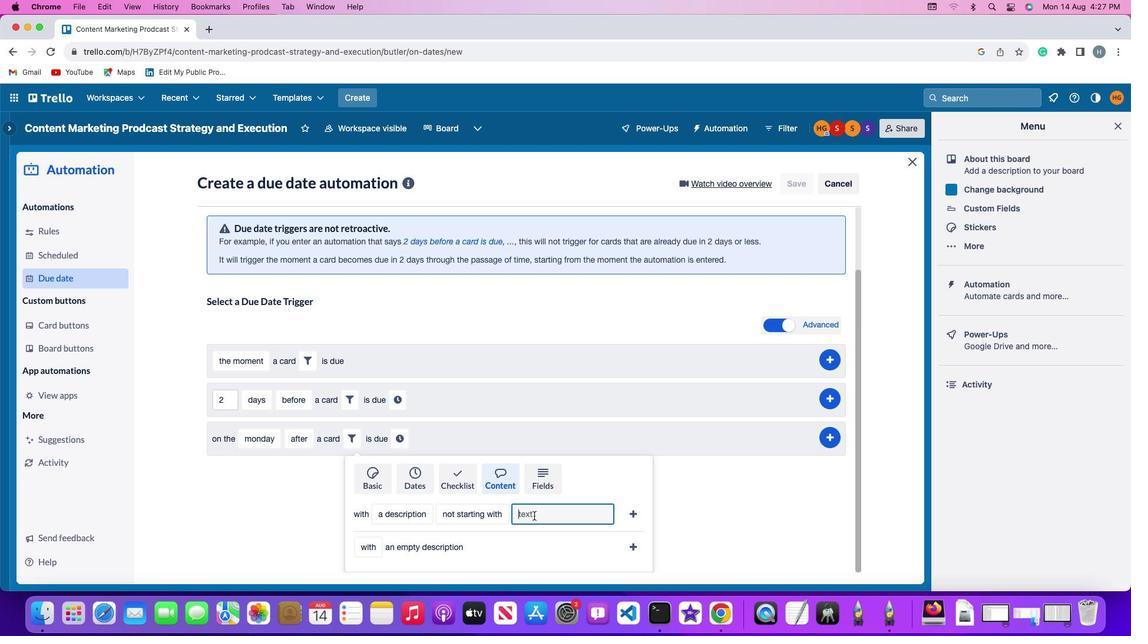 
Action: Key pressed 'r''e''s''u''m''e'
Screenshot: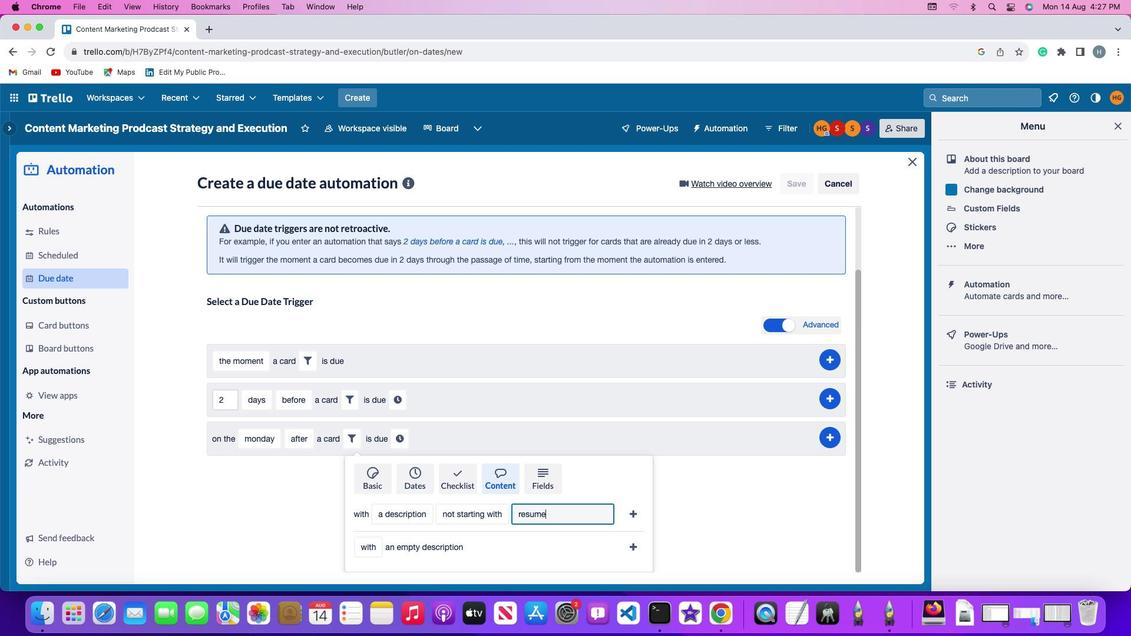 
Action: Mouse moved to (629, 509)
Screenshot: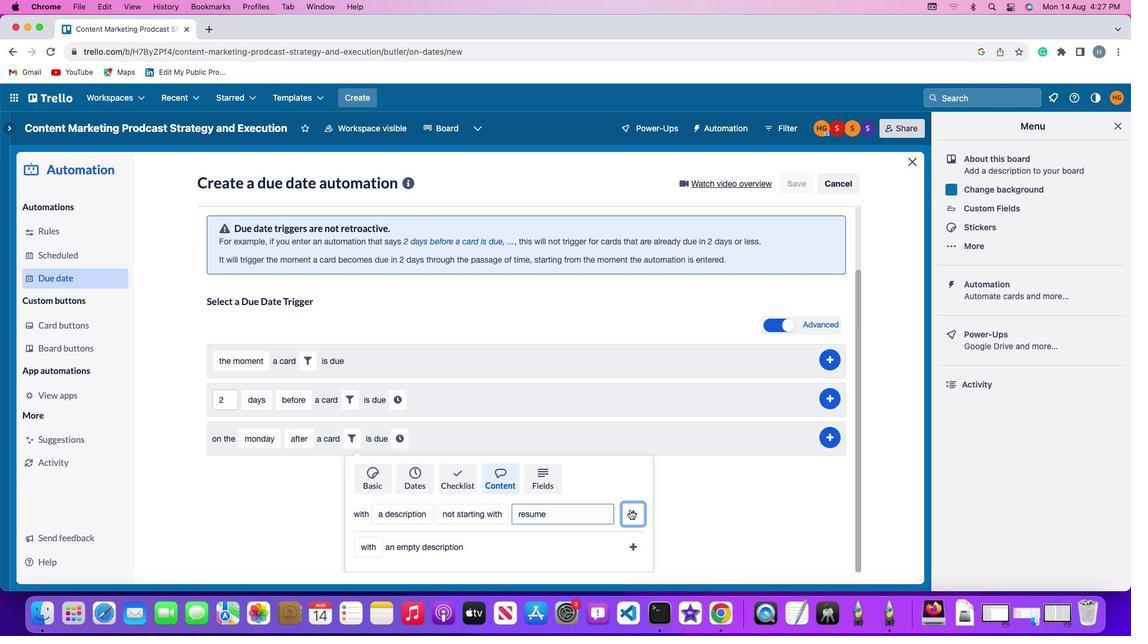 
Action: Mouse pressed left at (629, 509)
Screenshot: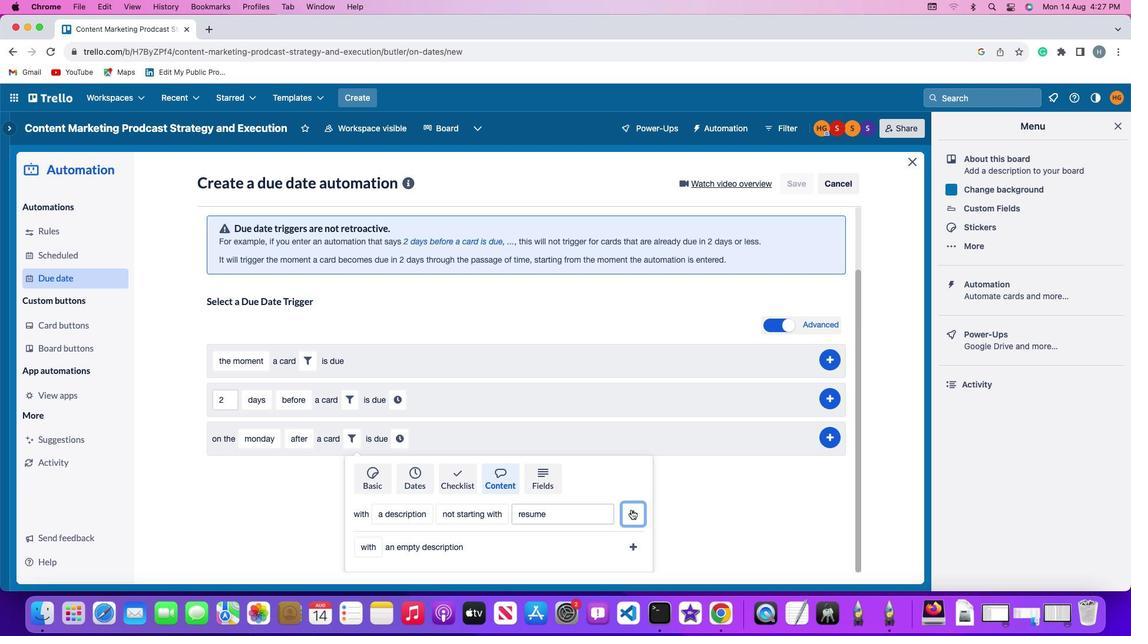 
Action: Mouse moved to (595, 510)
Screenshot: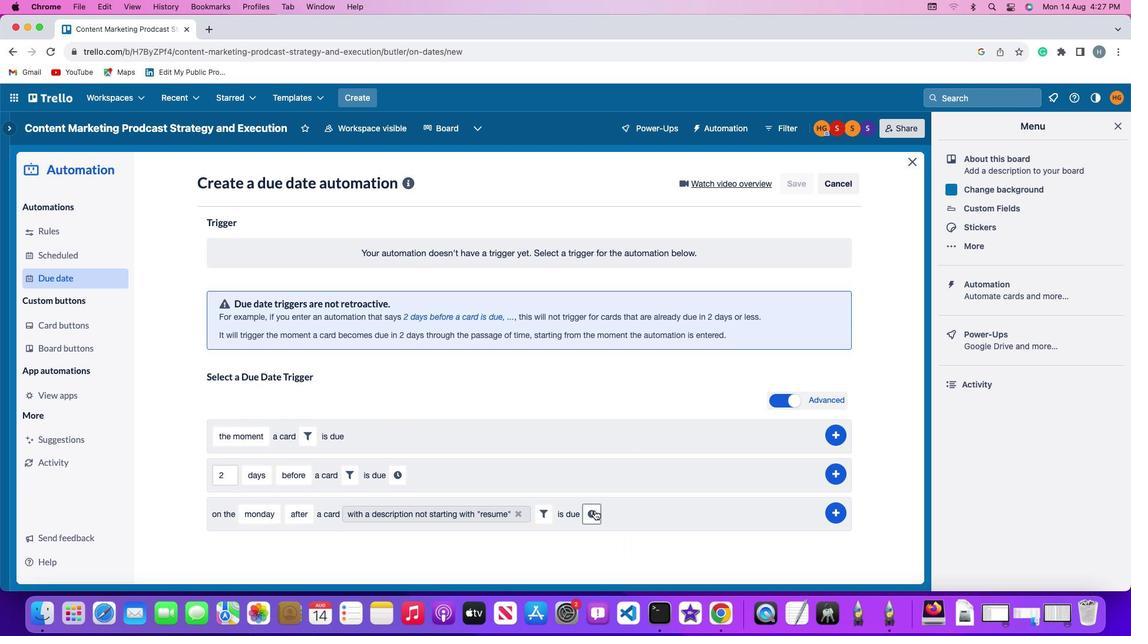 
Action: Mouse pressed left at (595, 510)
Screenshot: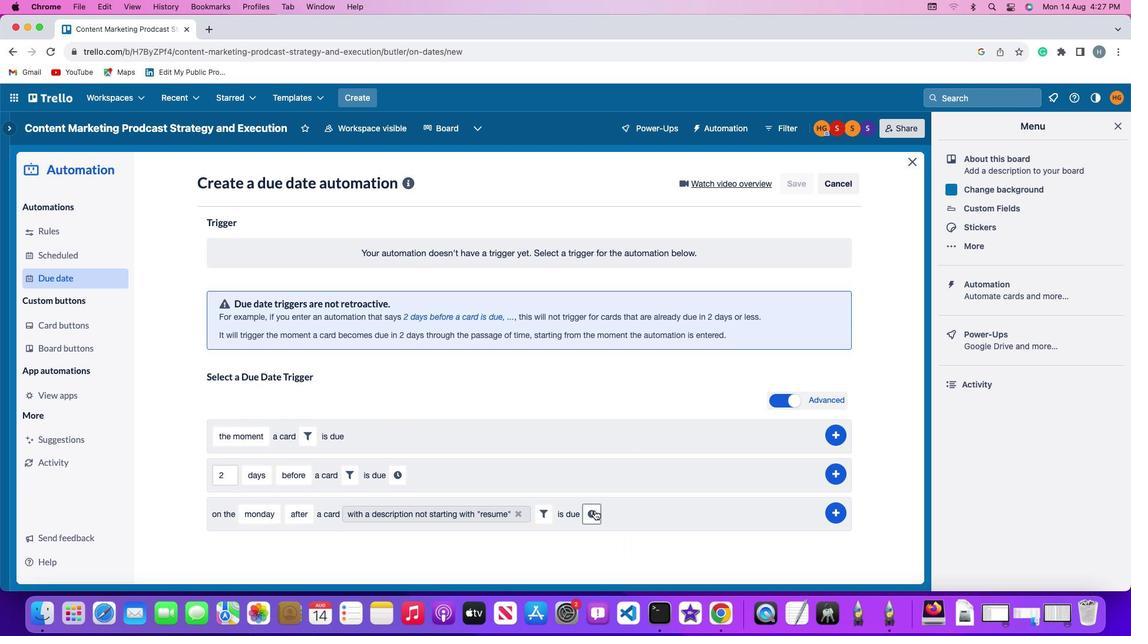 
Action: Mouse moved to (620, 515)
Screenshot: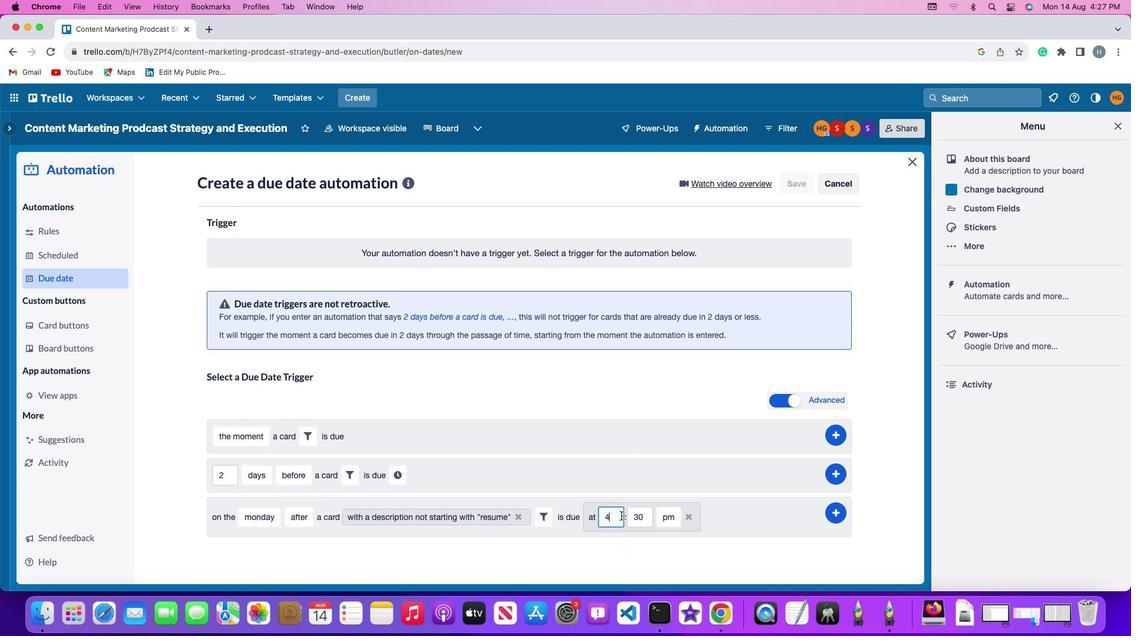 
Action: Mouse pressed left at (620, 515)
Screenshot: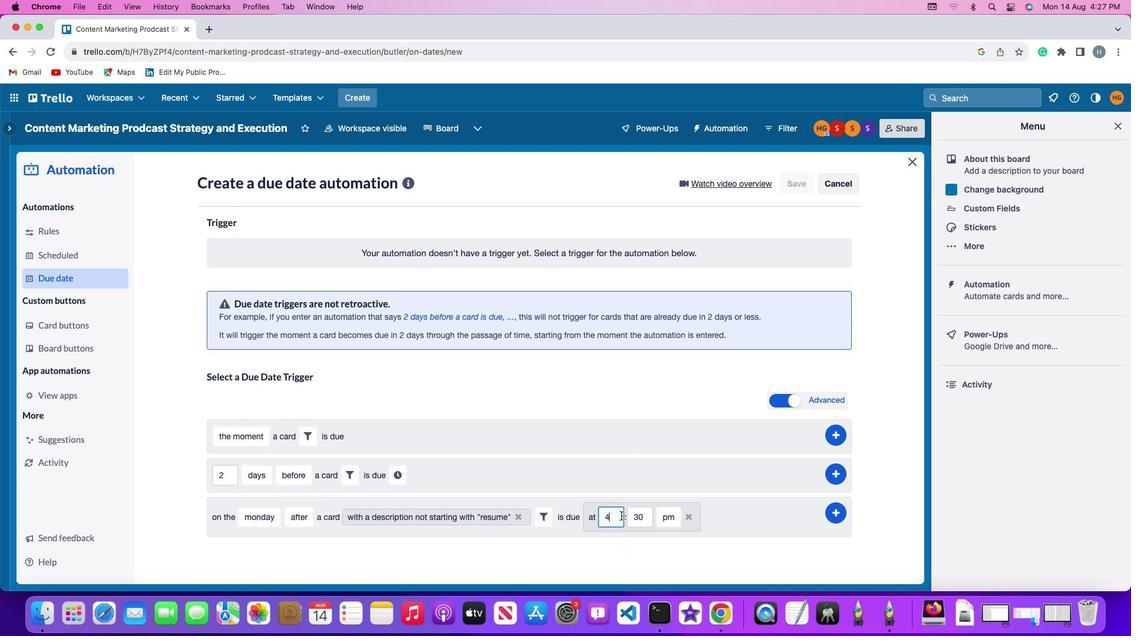 
Action: Mouse moved to (625, 513)
Screenshot: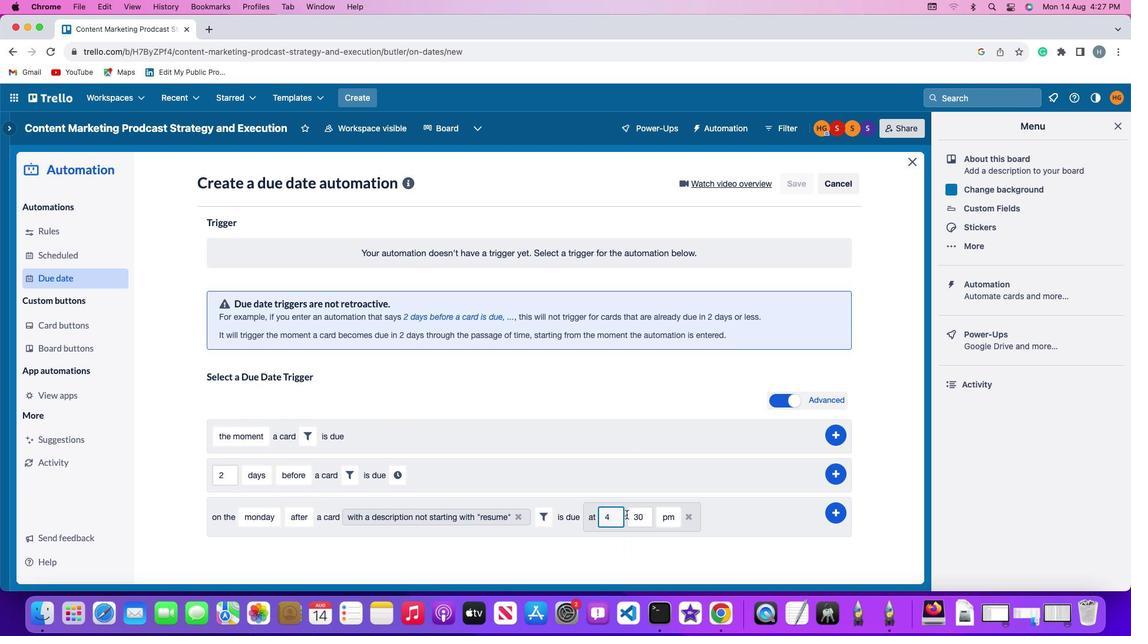 
Action: Key pressed Key.backspace
Screenshot: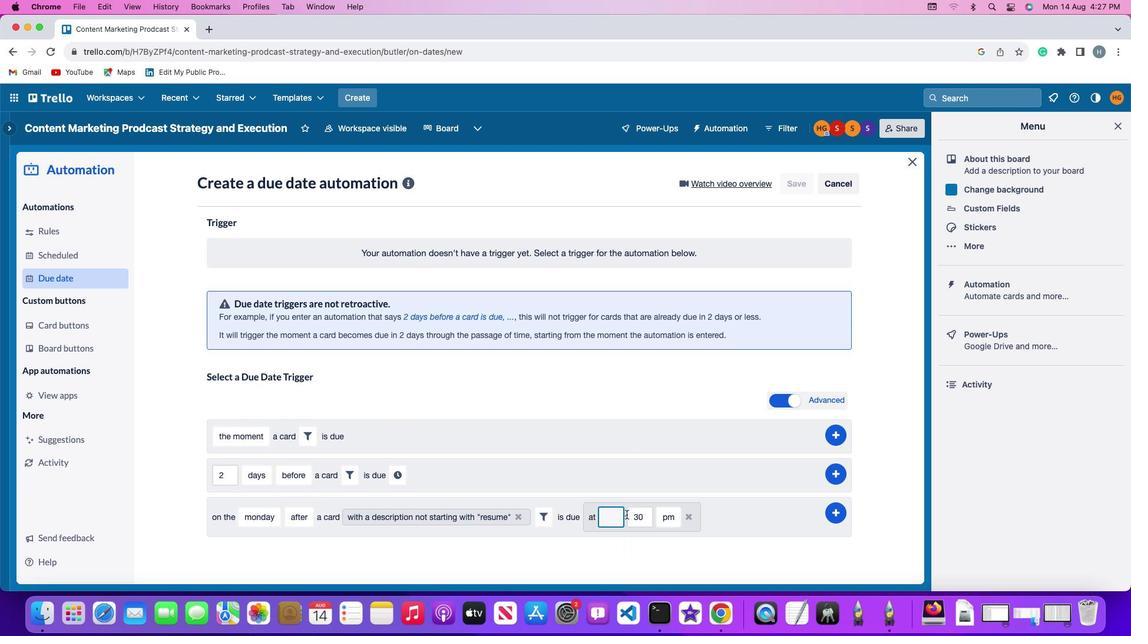 
Action: Mouse moved to (625, 513)
Screenshot: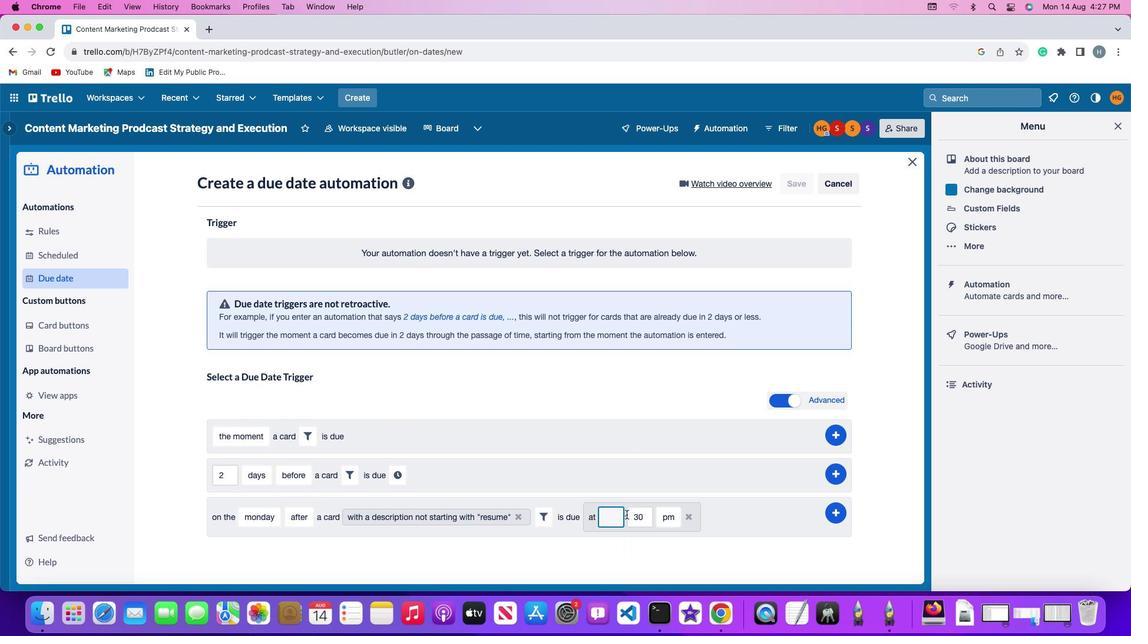 
Action: Key pressed '1''1'
Screenshot: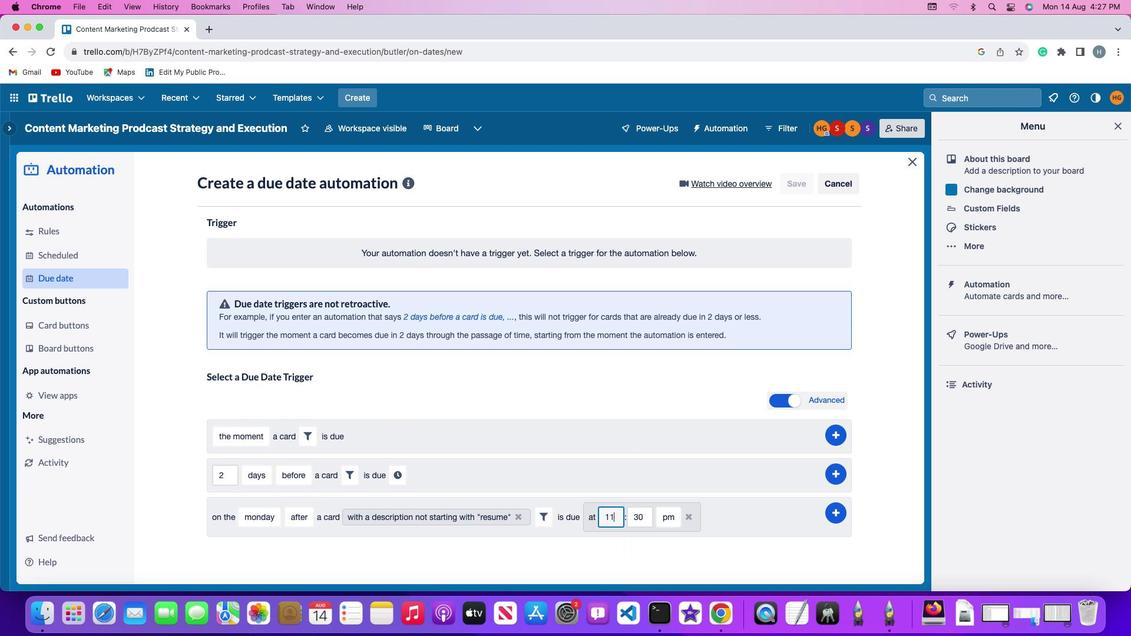 
Action: Mouse moved to (651, 514)
Screenshot: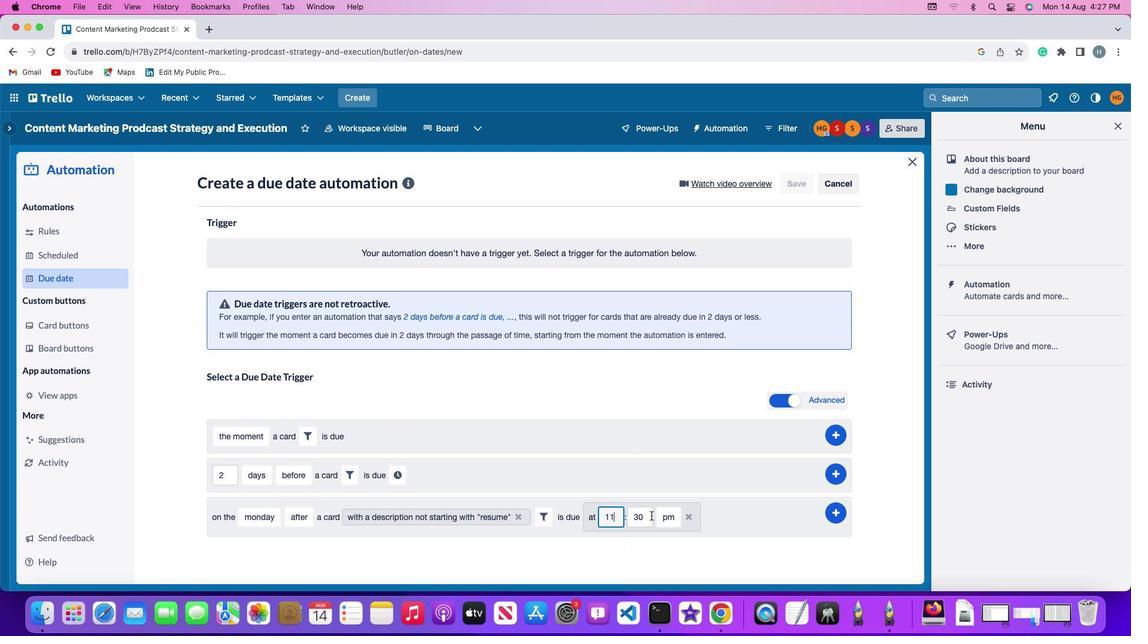 
Action: Mouse pressed left at (651, 514)
Screenshot: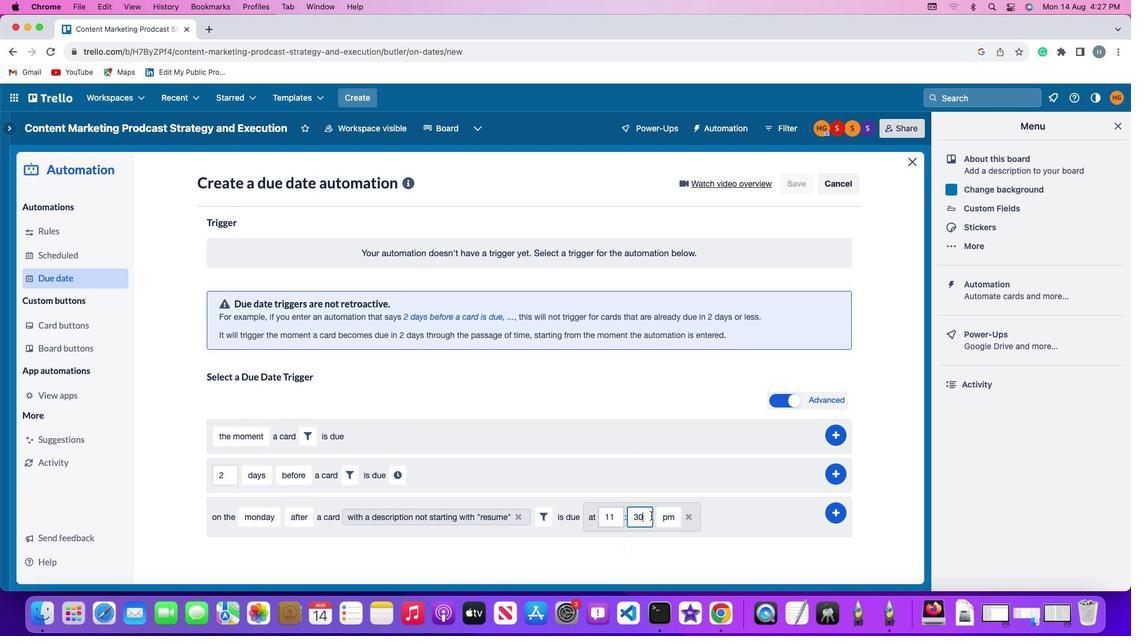 
Action: Key pressed Key.backspaceKey.backspace'0''0'
Screenshot: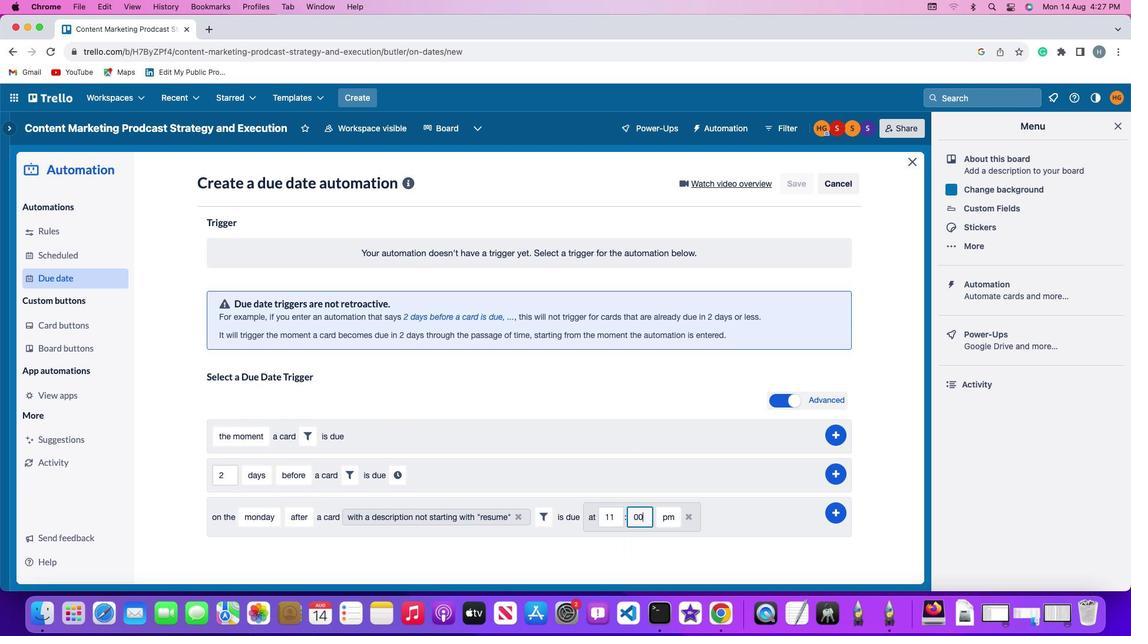 
Action: Mouse moved to (663, 514)
Screenshot: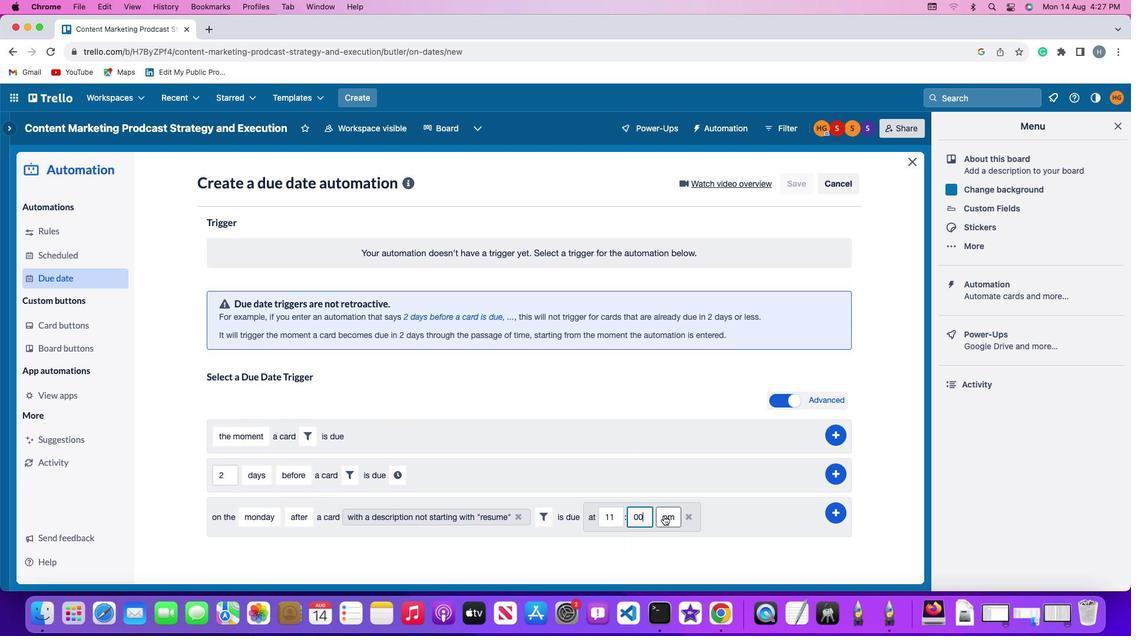 
Action: Mouse pressed left at (663, 514)
Screenshot: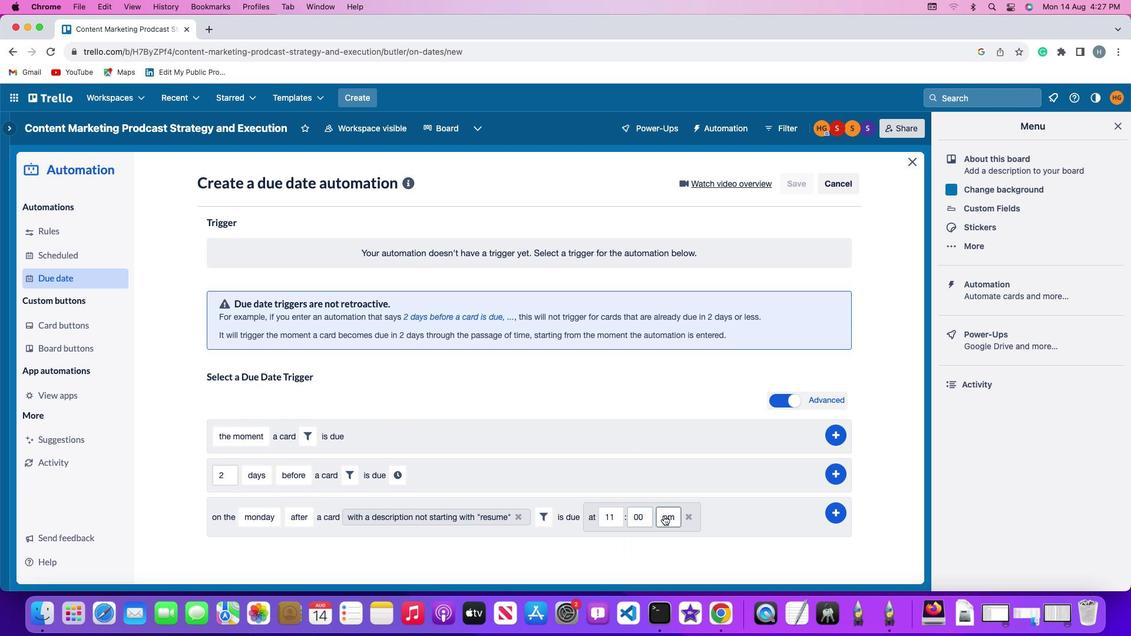 
Action: Mouse moved to (669, 536)
Screenshot: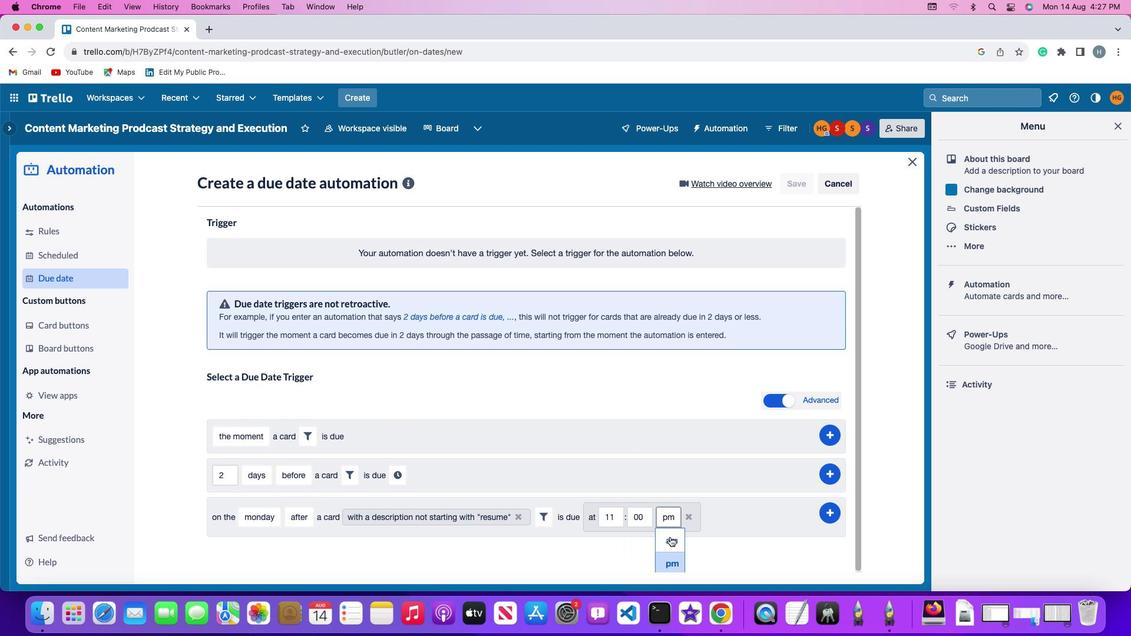 
Action: Mouse pressed left at (669, 536)
Screenshot: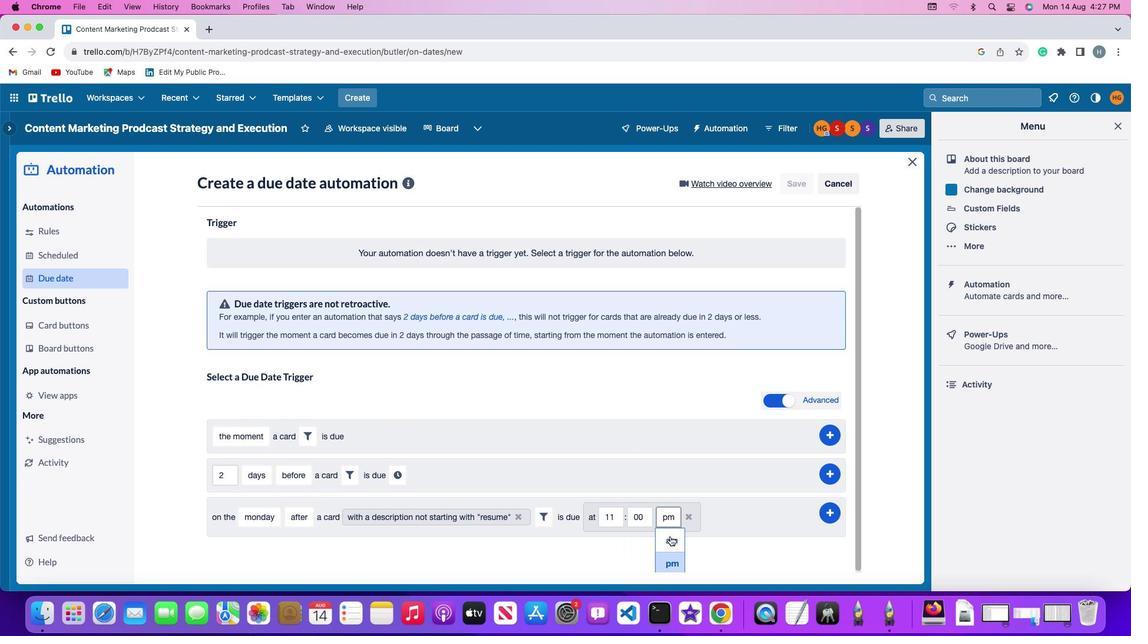 
Action: Mouse moved to (834, 513)
Screenshot: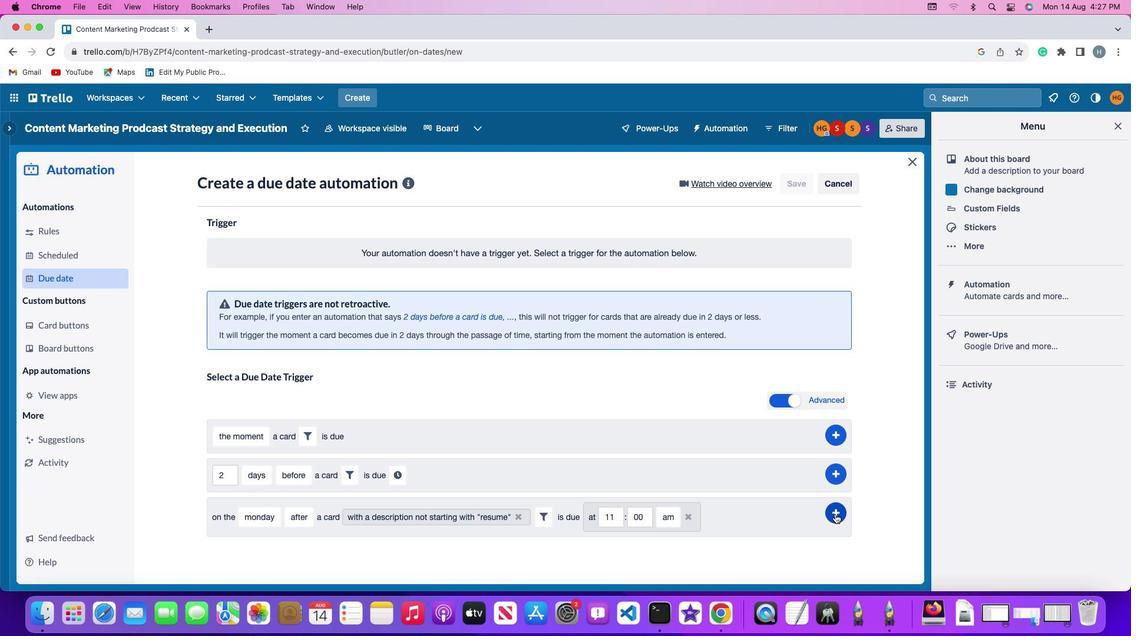 
Action: Mouse pressed left at (834, 513)
Screenshot: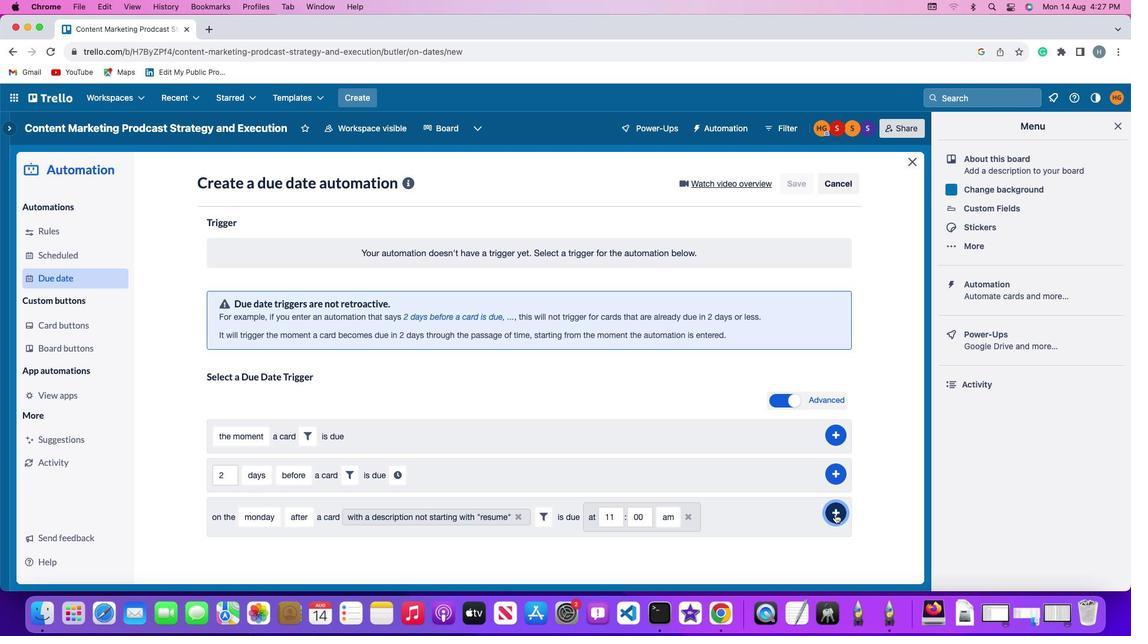 
Action: Mouse moved to (879, 406)
Screenshot: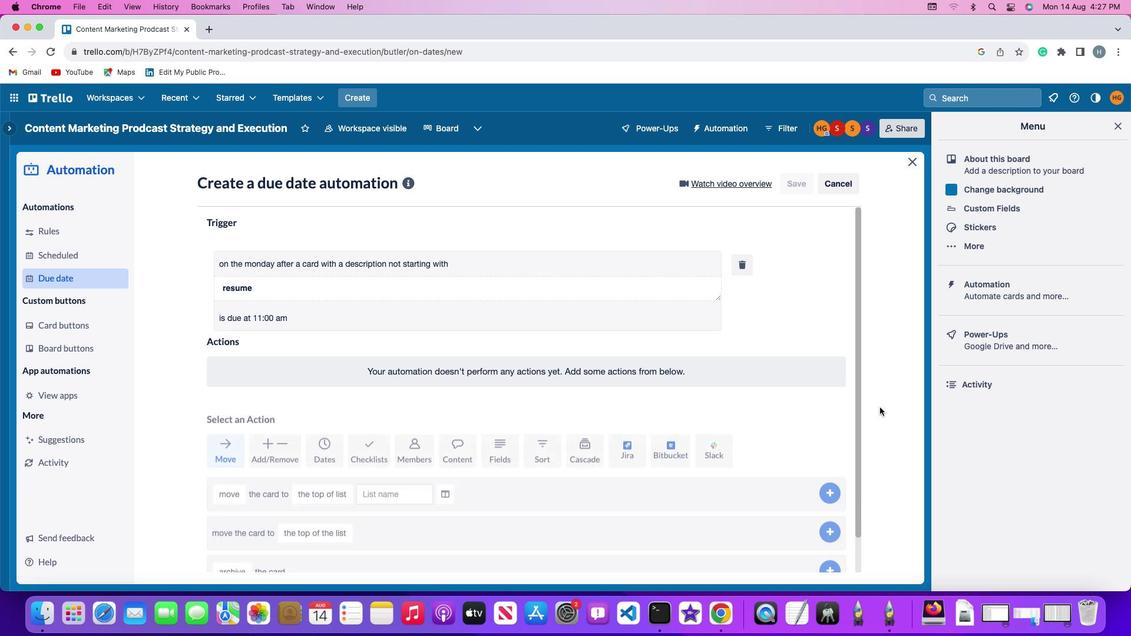 
